 Task: Search one way flight ticket for 4 adults, 2 children, 2 infants in seat and 1 infant on lap in premium economy from San Juan/carolina: Luis Munoz Marin International Airport to Greenville: Pitt-greenville Airport on 5-2-2023. Choice of flights is United. Number of bags: 2 checked bags. Price is upto 84000. Outbound departure time preference is 13:00.
Action: Mouse moved to (268, 338)
Screenshot: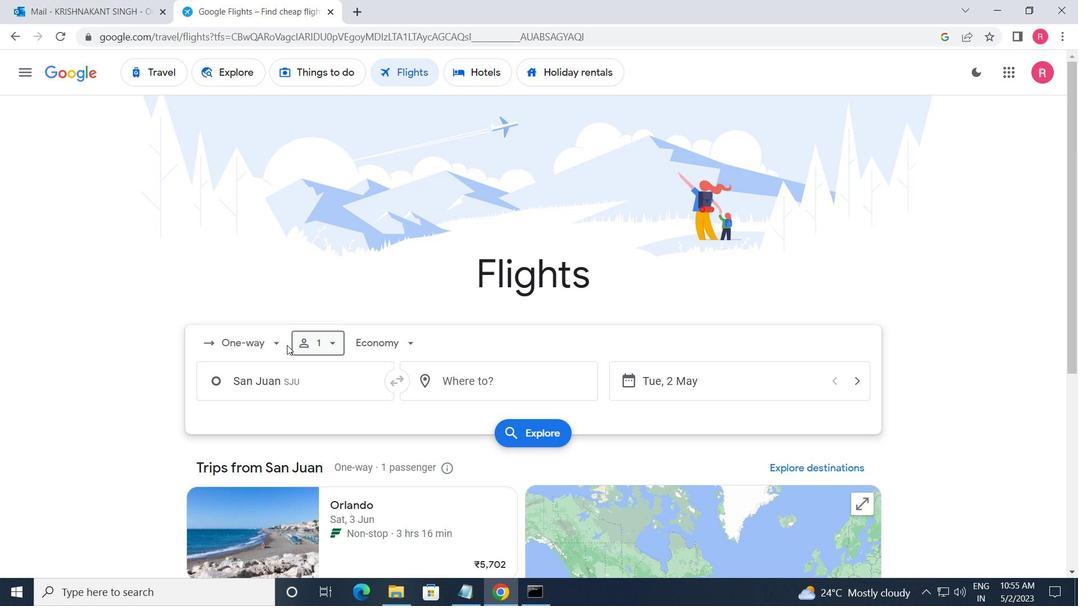 
Action: Mouse pressed left at (268, 338)
Screenshot: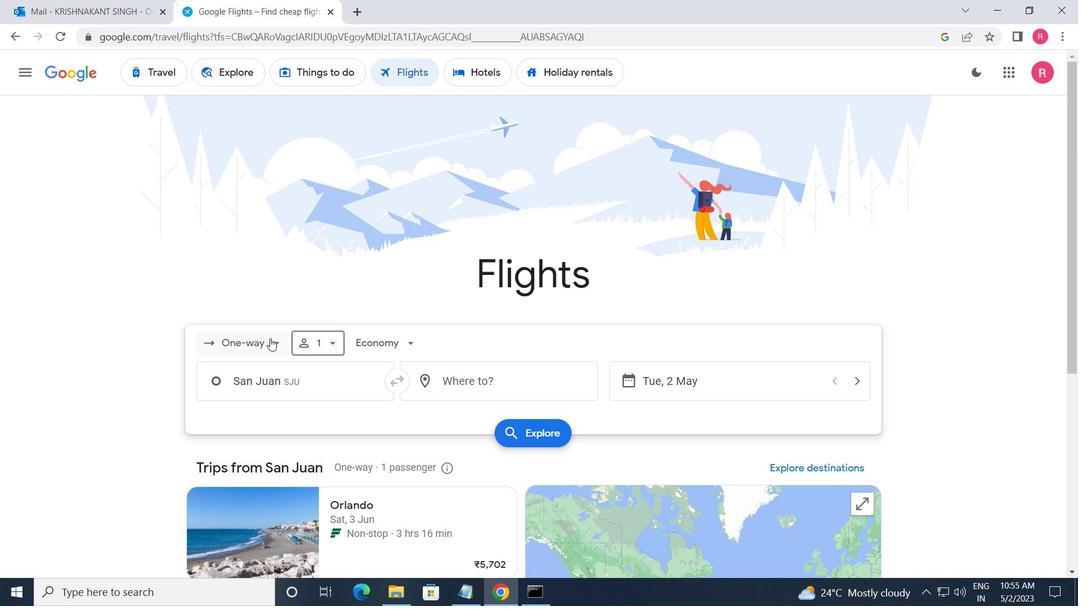 
Action: Mouse moved to (264, 410)
Screenshot: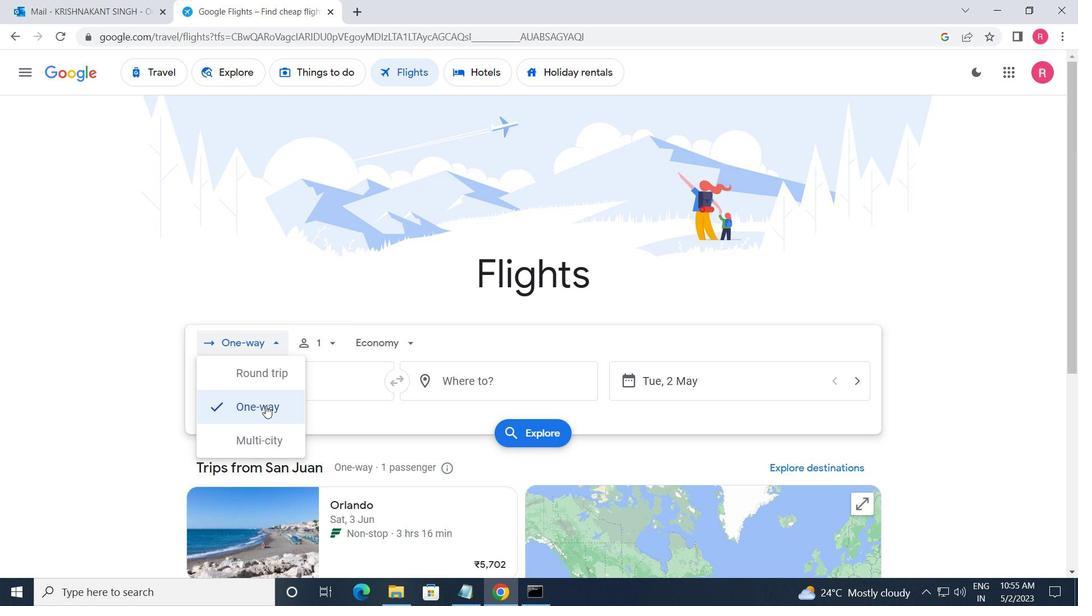 
Action: Mouse pressed left at (264, 410)
Screenshot: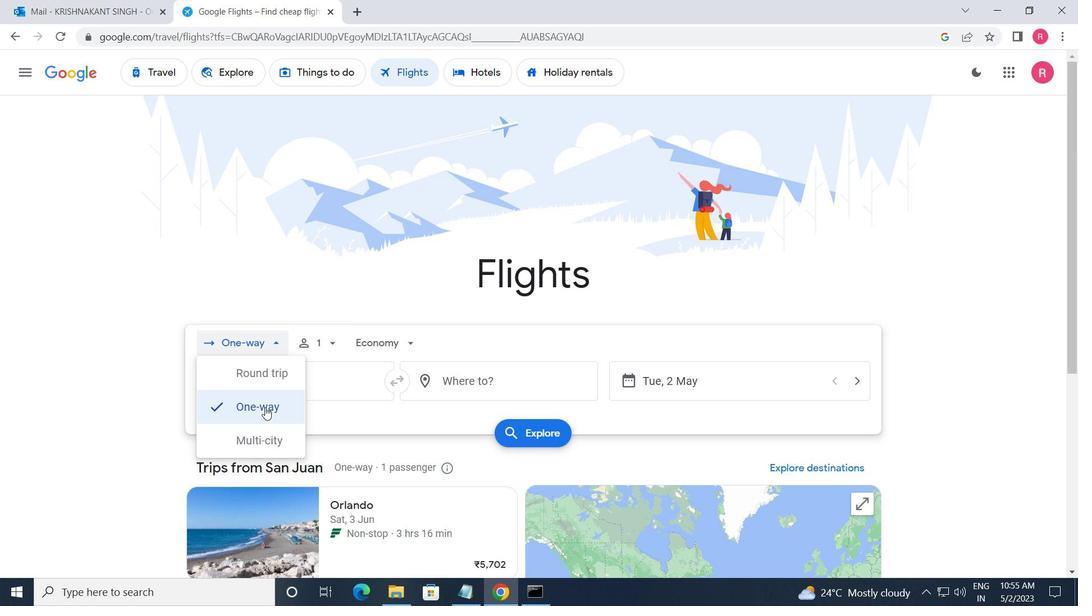 
Action: Mouse moved to (317, 344)
Screenshot: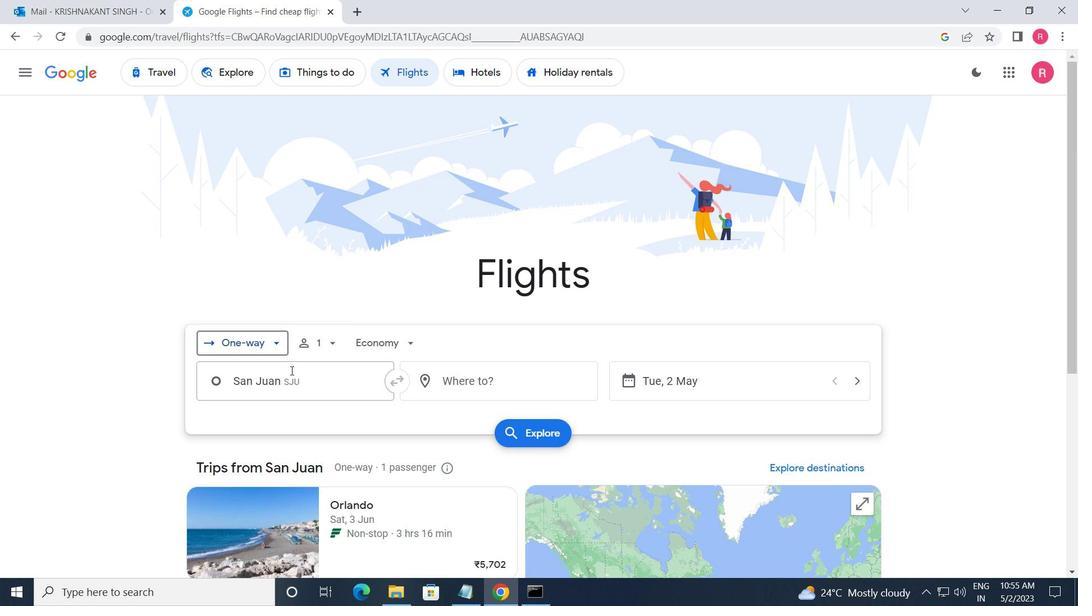 
Action: Mouse pressed left at (317, 344)
Screenshot: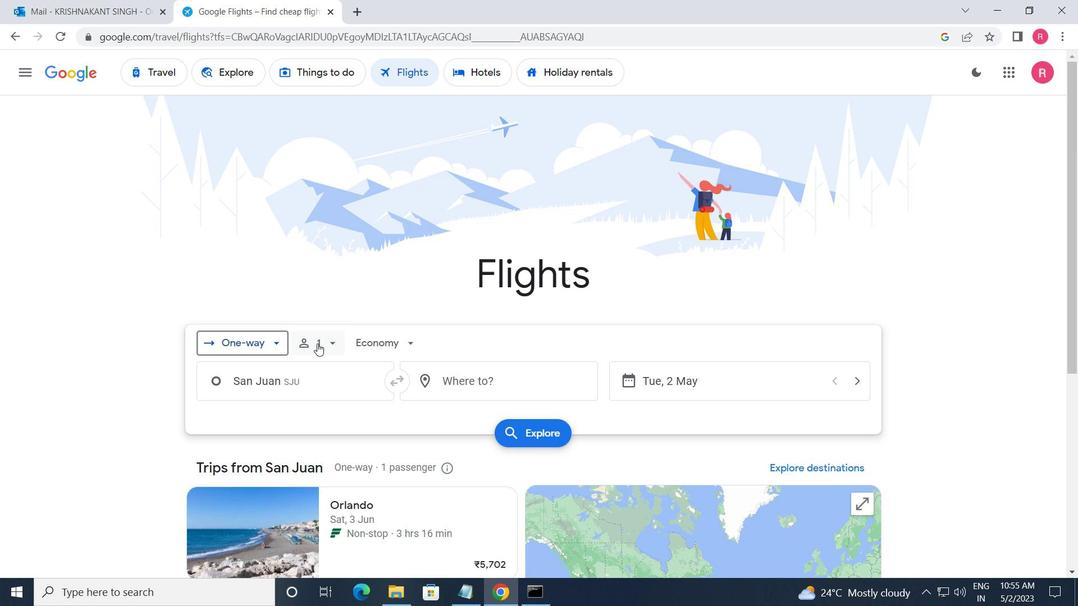 
Action: Mouse moved to (436, 384)
Screenshot: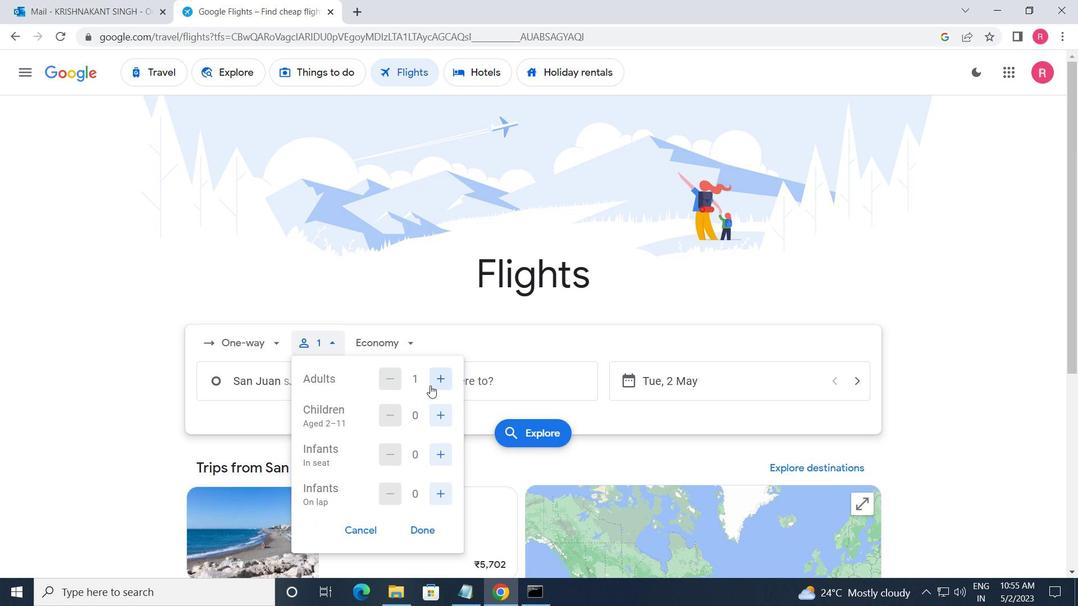 
Action: Mouse pressed left at (436, 384)
Screenshot: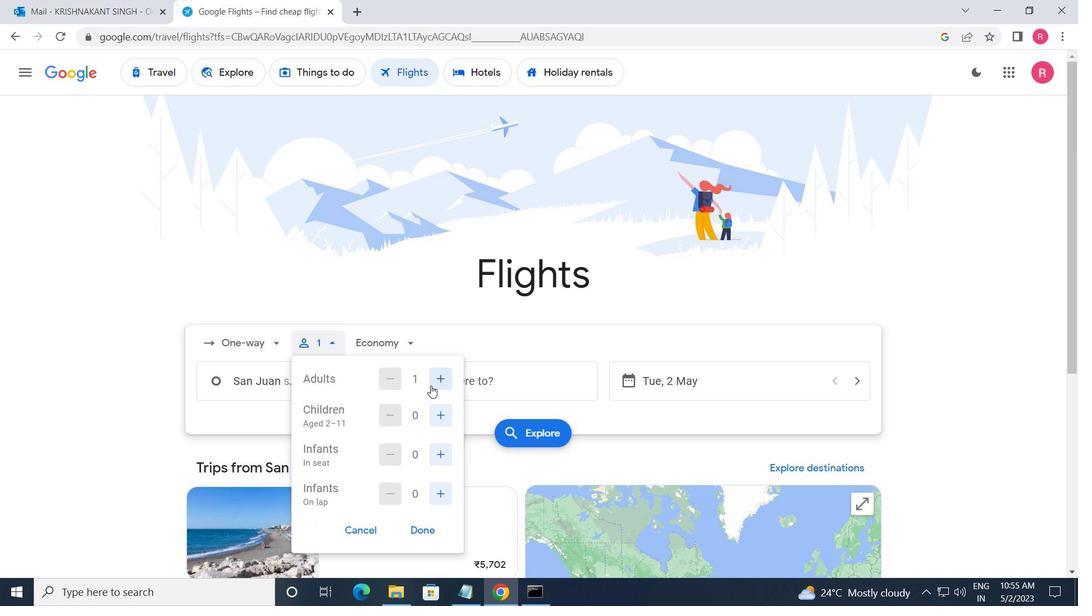 
Action: Mouse pressed left at (436, 384)
Screenshot: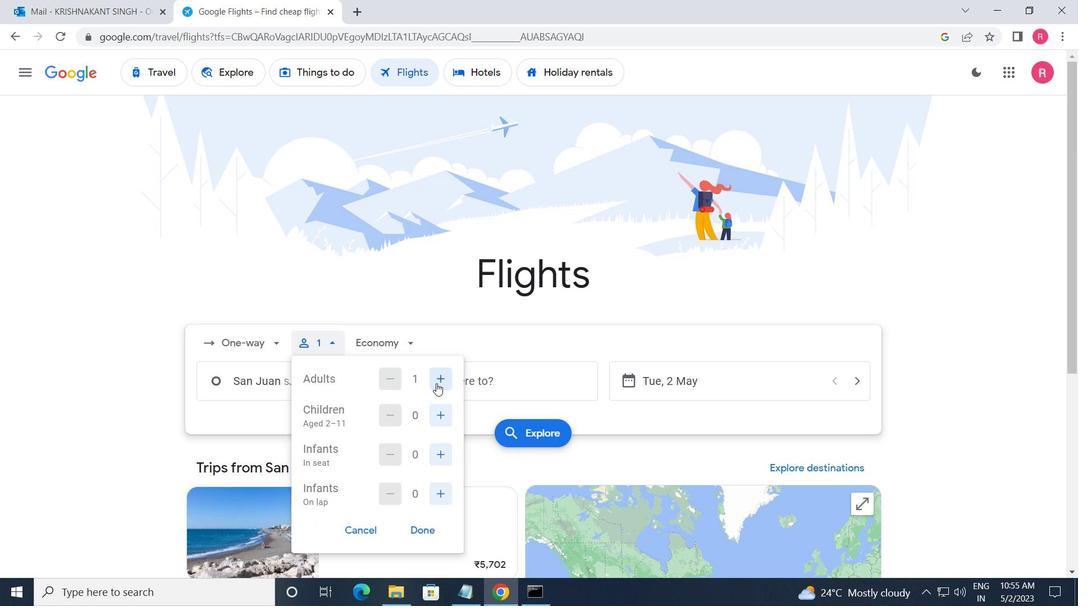 
Action: Mouse pressed left at (436, 384)
Screenshot: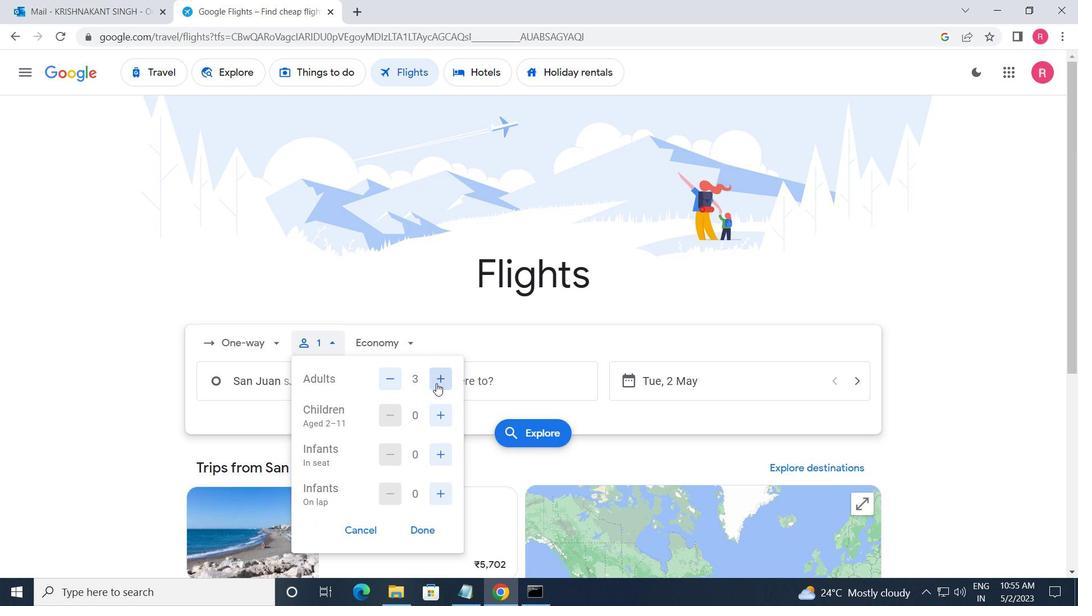 
Action: Mouse moved to (437, 411)
Screenshot: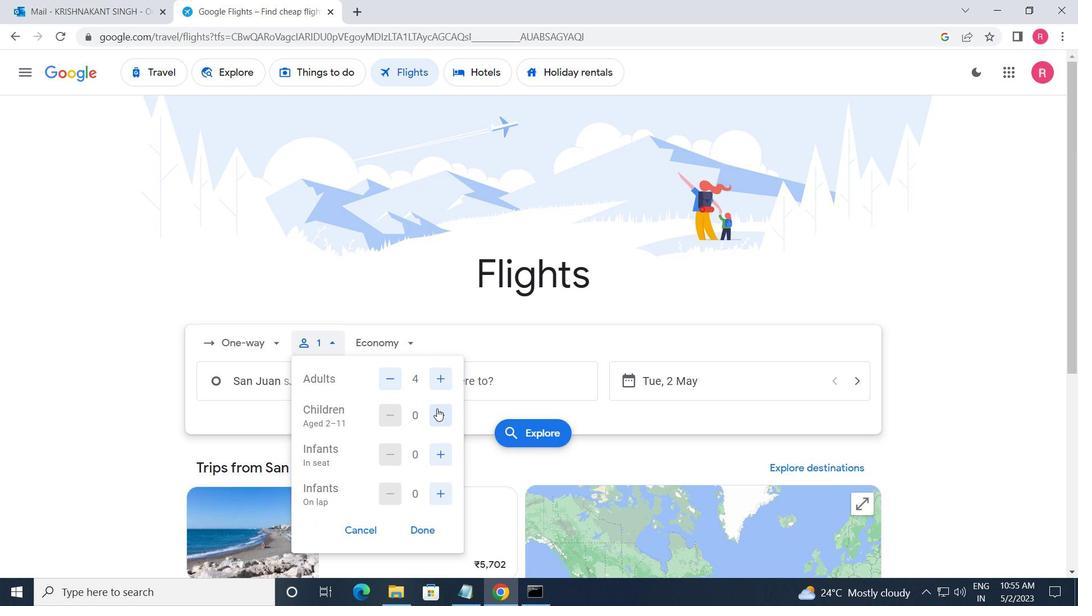 
Action: Mouse pressed left at (437, 411)
Screenshot: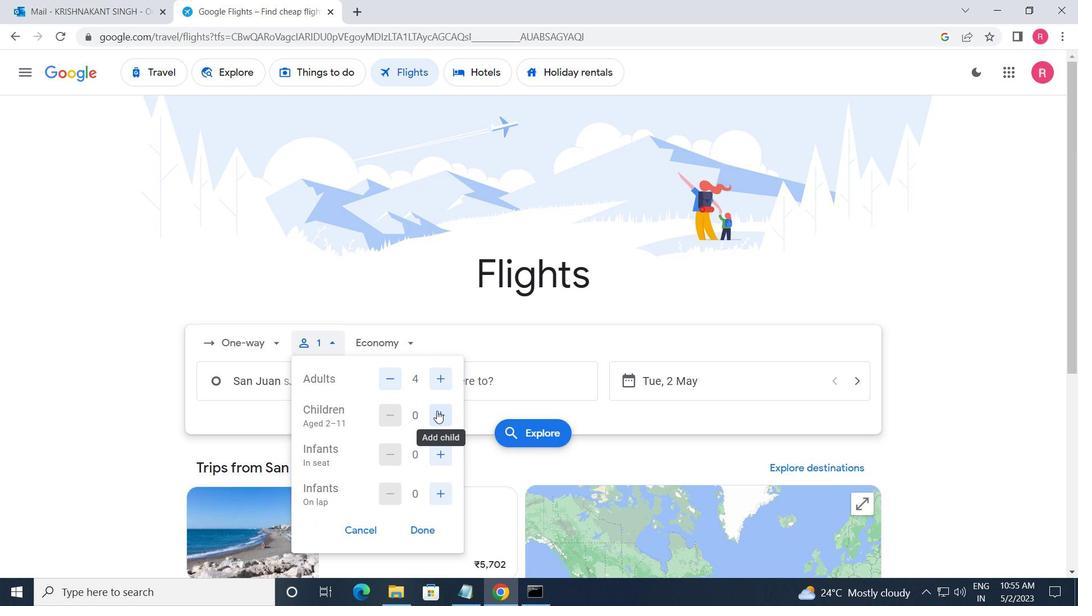 
Action: Mouse pressed left at (437, 411)
Screenshot: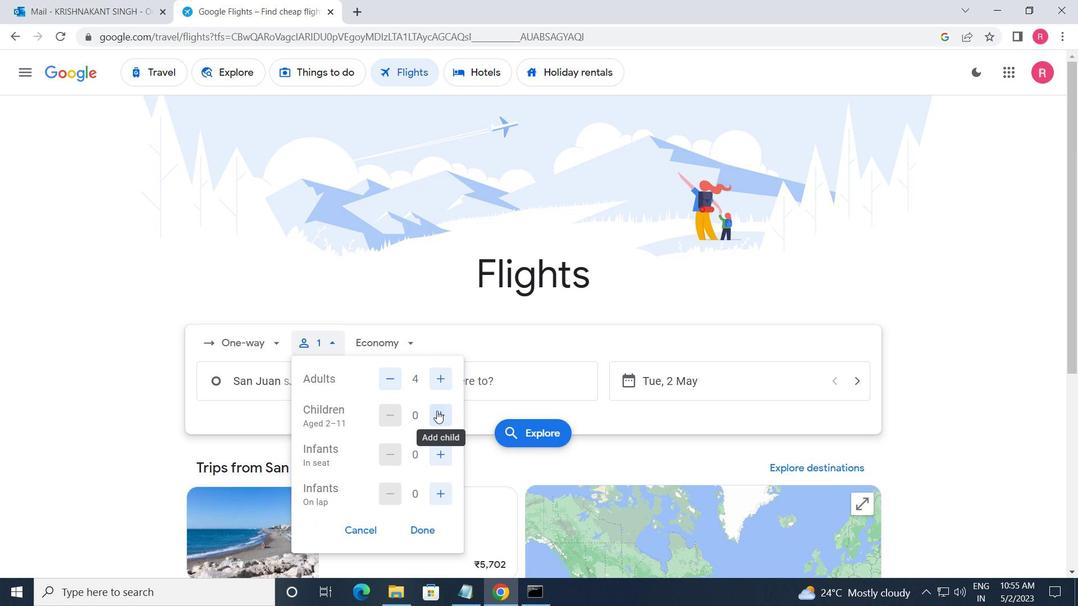 
Action: Mouse moved to (436, 449)
Screenshot: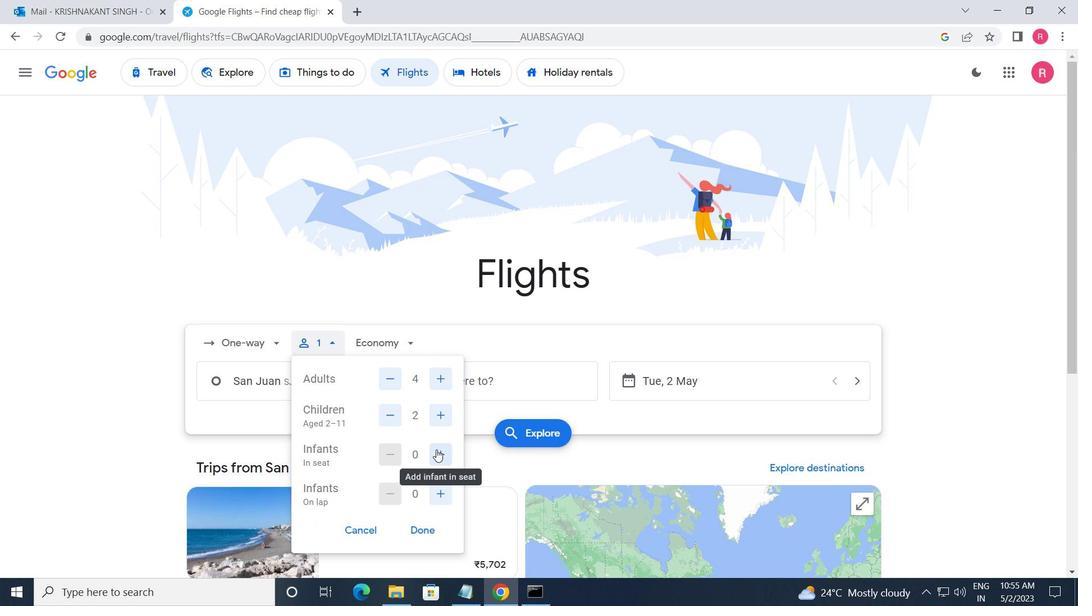 
Action: Mouse pressed left at (436, 449)
Screenshot: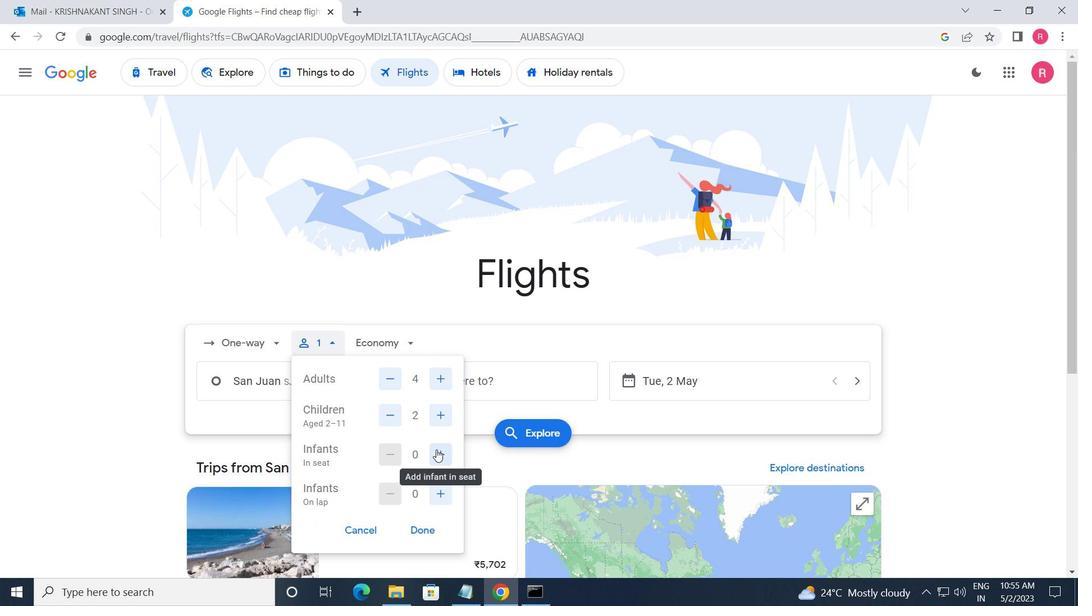 
Action: Mouse moved to (377, 350)
Screenshot: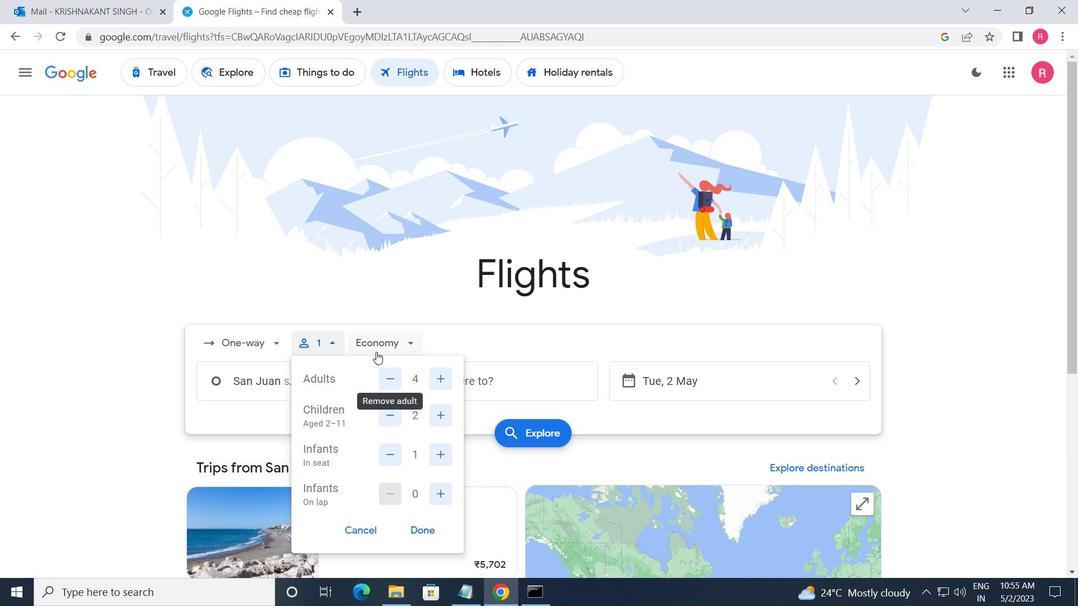 
Action: Mouse pressed left at (377, 350)
Screenshot: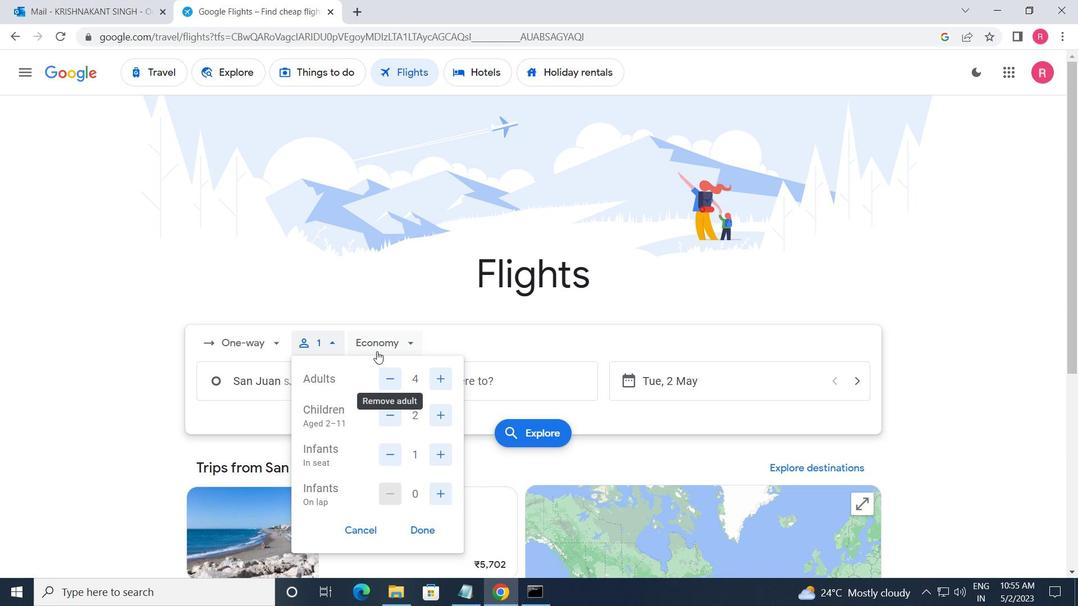 
Action: Mouse moved to (408, 408)
Screenshot: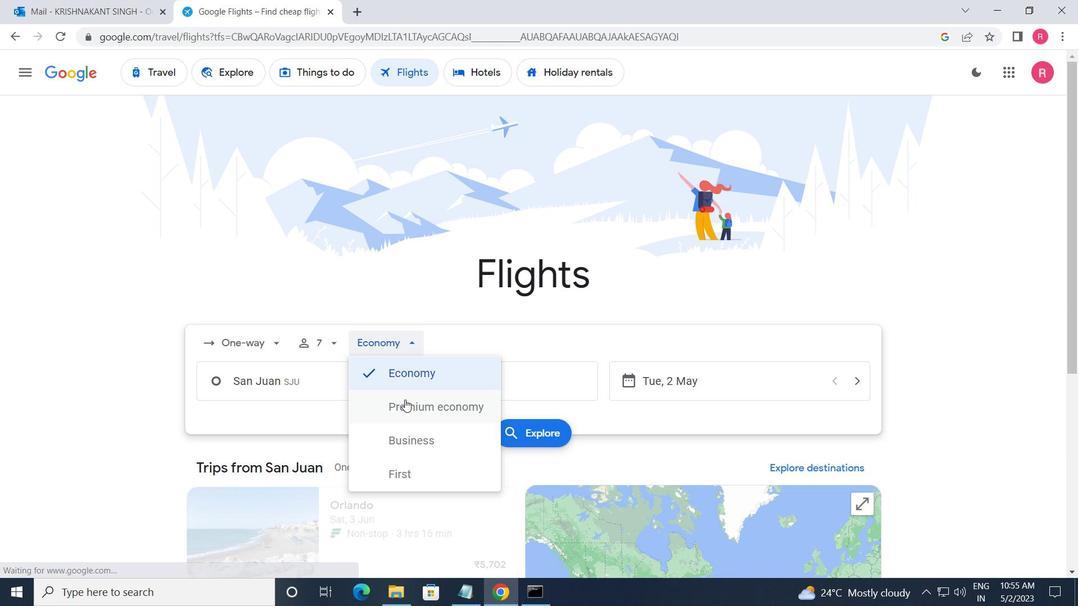 
Action: Mouse pressed left at (408, 408)
Screenshot: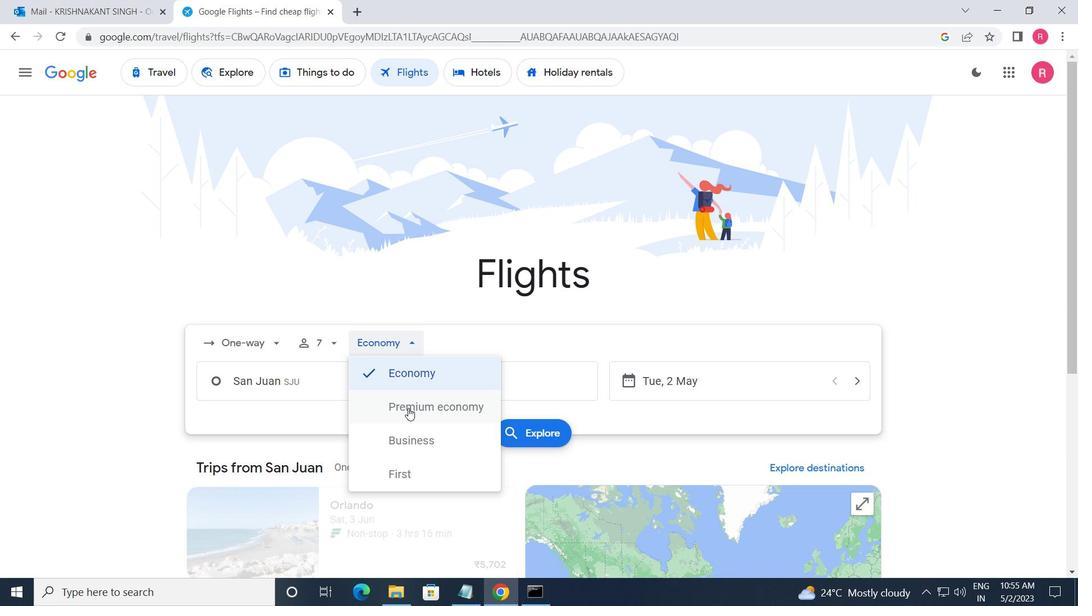 
Action: Mouse moved to (357, 395)
Screenshot: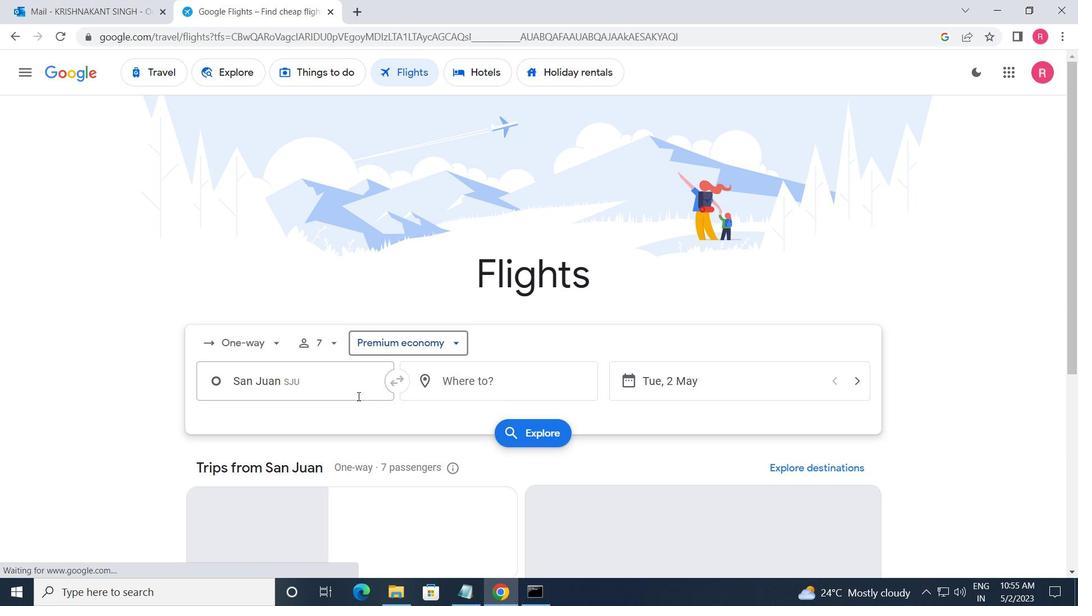 
Action: Mouse pressed left at (357, 395)
Screenshot: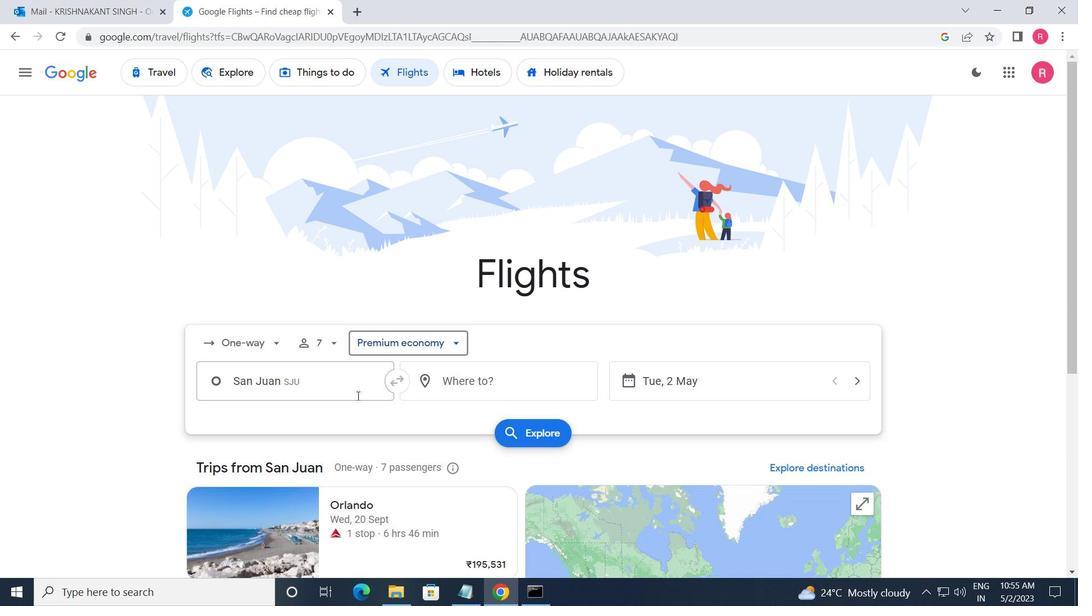 
Action: Mouse moved to (360, 448)
Screenshot: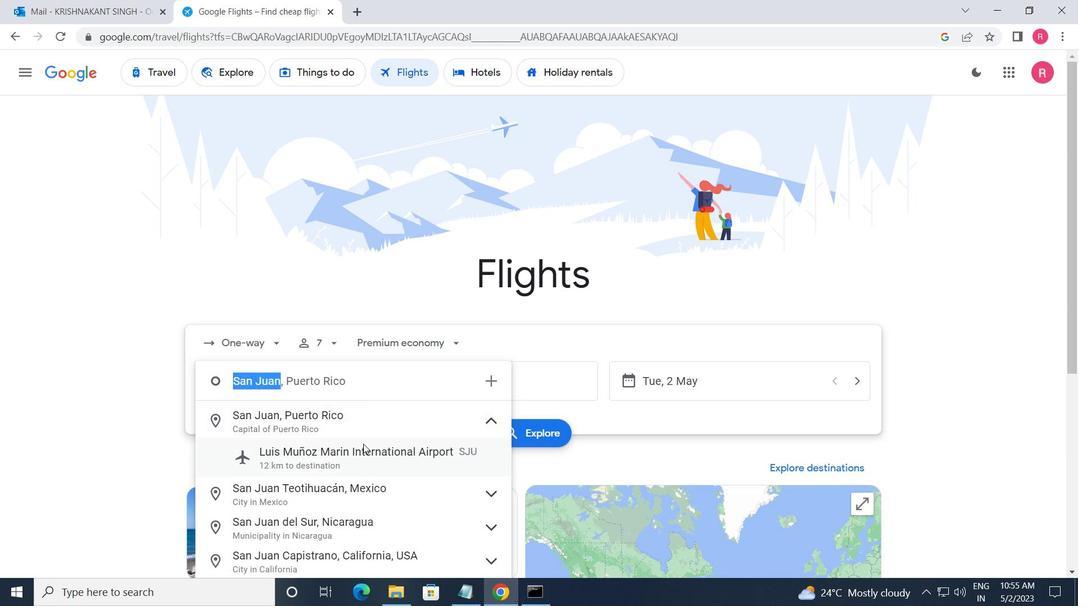 
Action: Mouse pressed left at (360, 448)
Screenshot: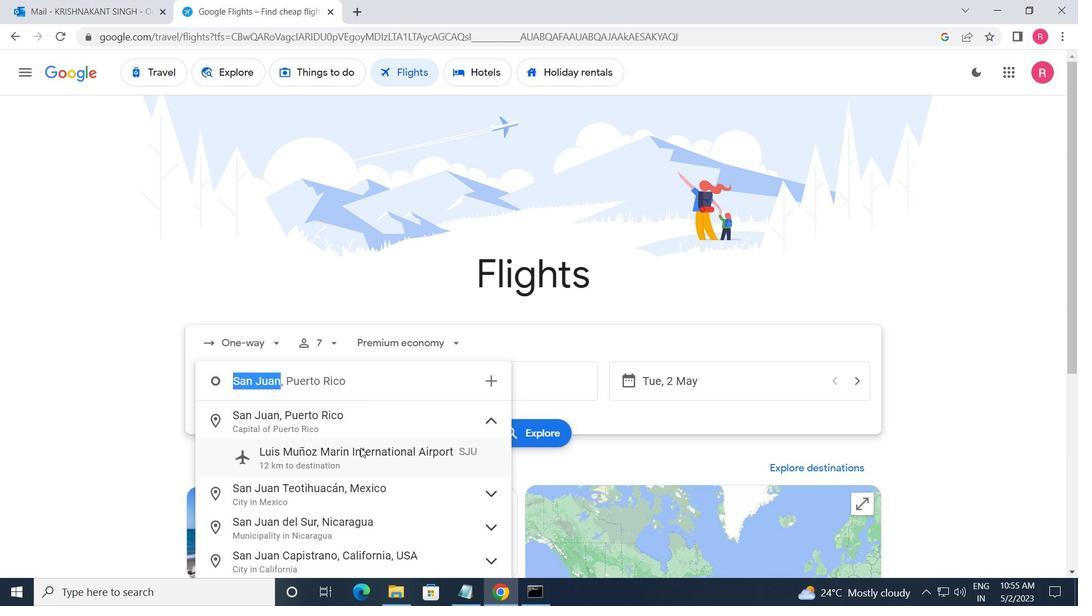 
Action: Mouse moved to (490, 389)
Screenshot: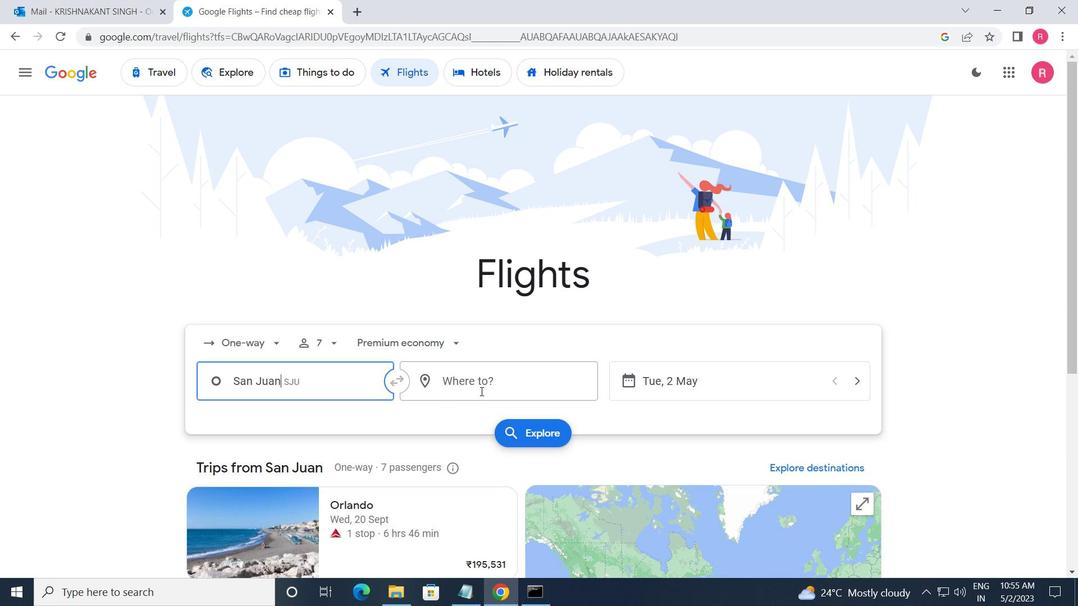 
Action: Mouse pressed left at (490, 389)
Screenshot: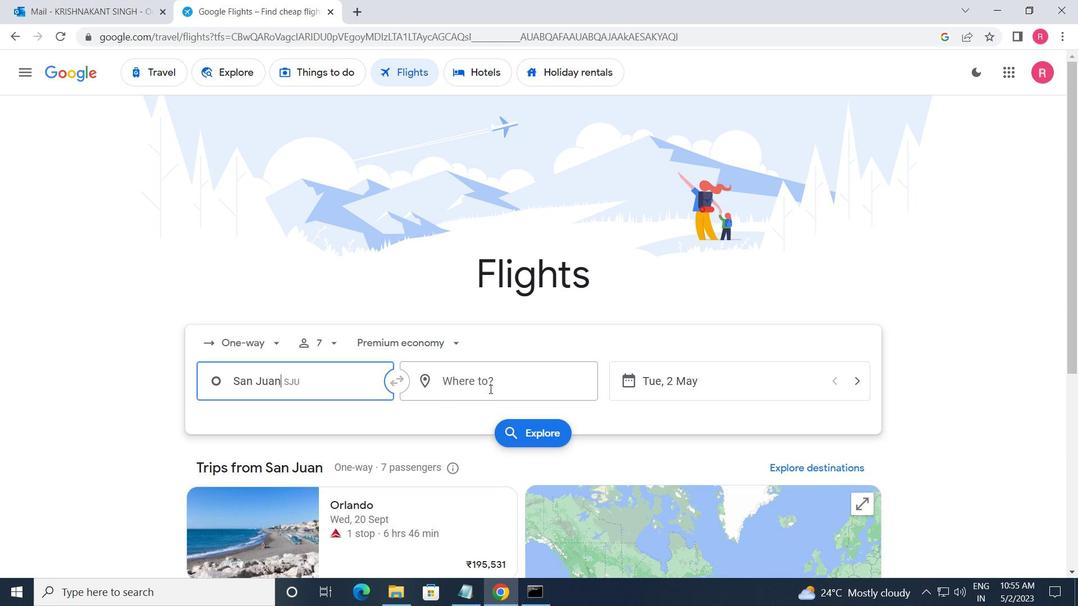 
Action: Mouse moved to (486, 519)
Screenshot: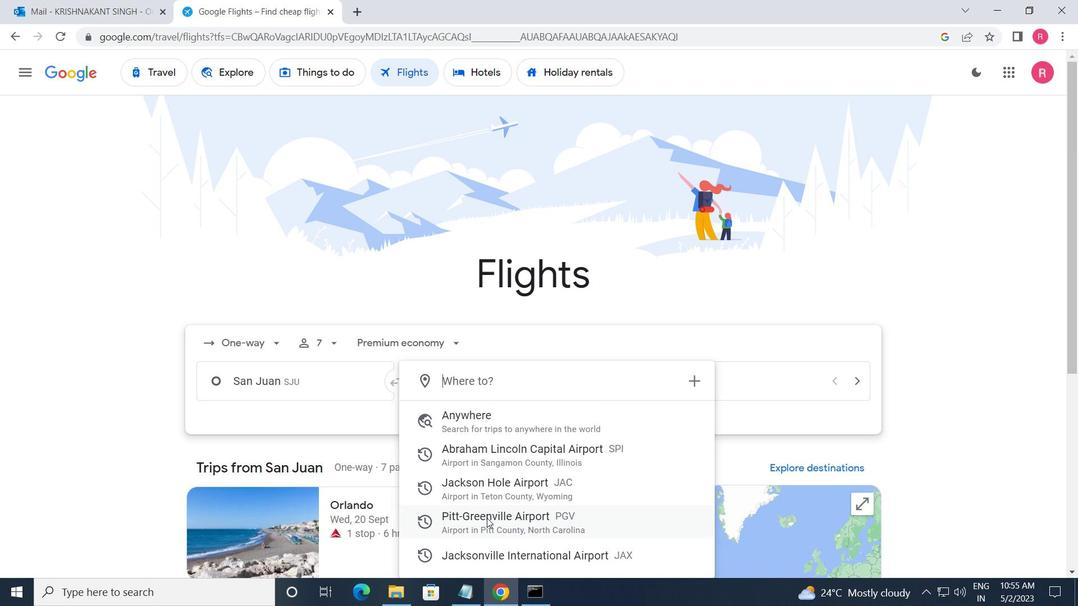 
Action: Mouse pressed left at (486, 519)
Screenshot: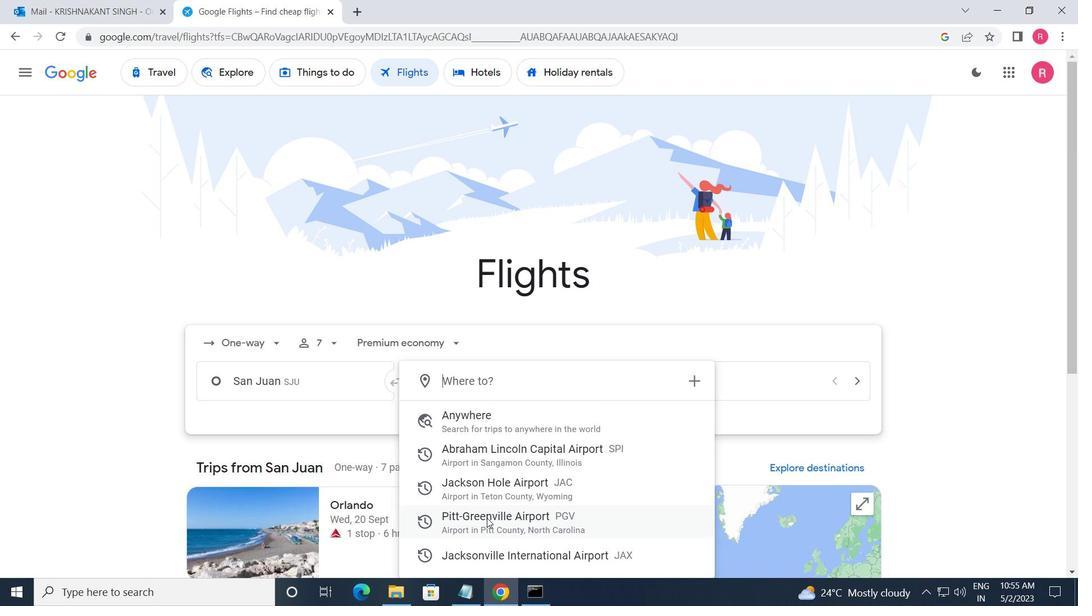 
Action: Mouse moved to (704, 390)
Screenshot: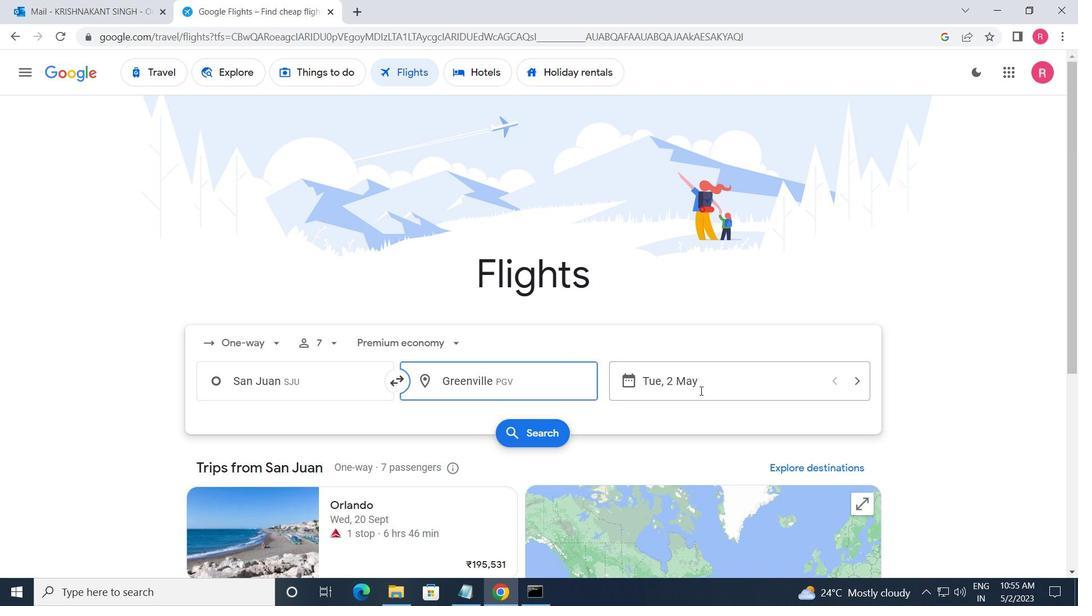 
Action: Mouse pressed left at (704, 390)
Screenshot: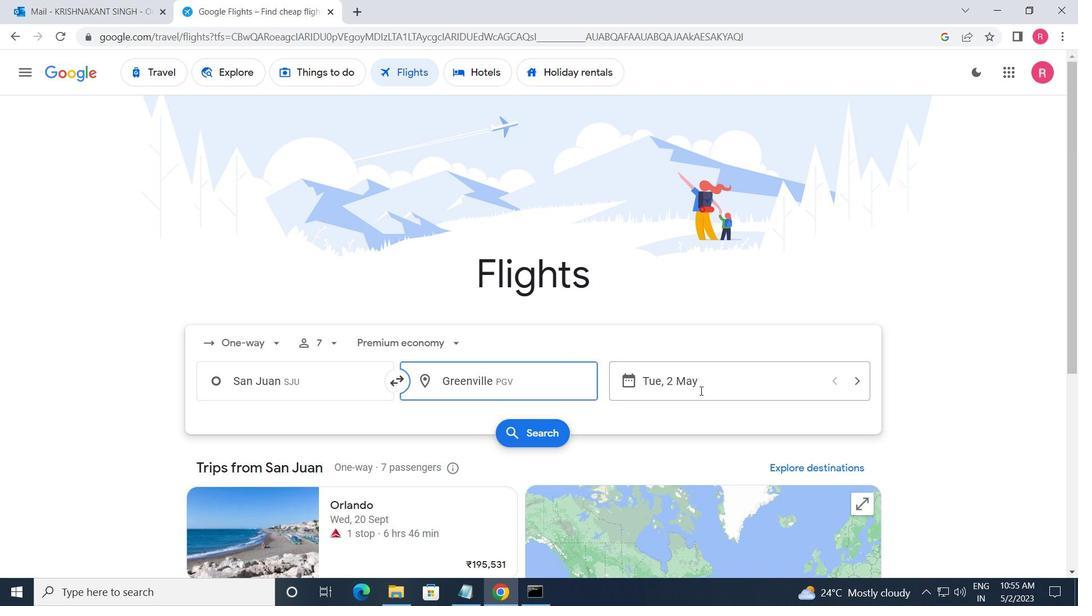 
Action: Mouse moved to (437, 325)
Screenshot: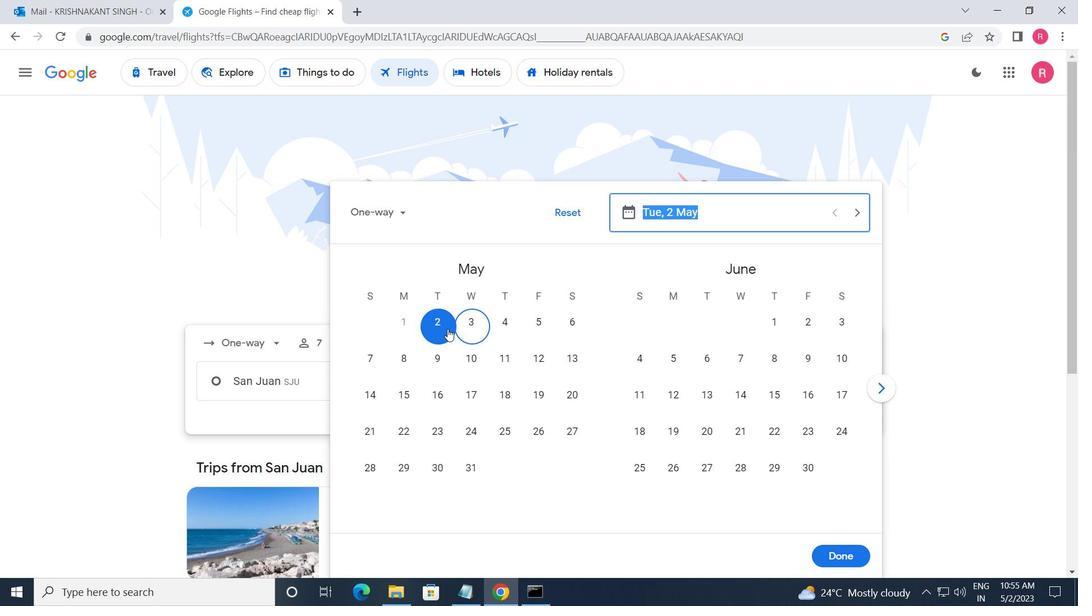
Action: Mouse pressed left at (437, 325)
Screenshot: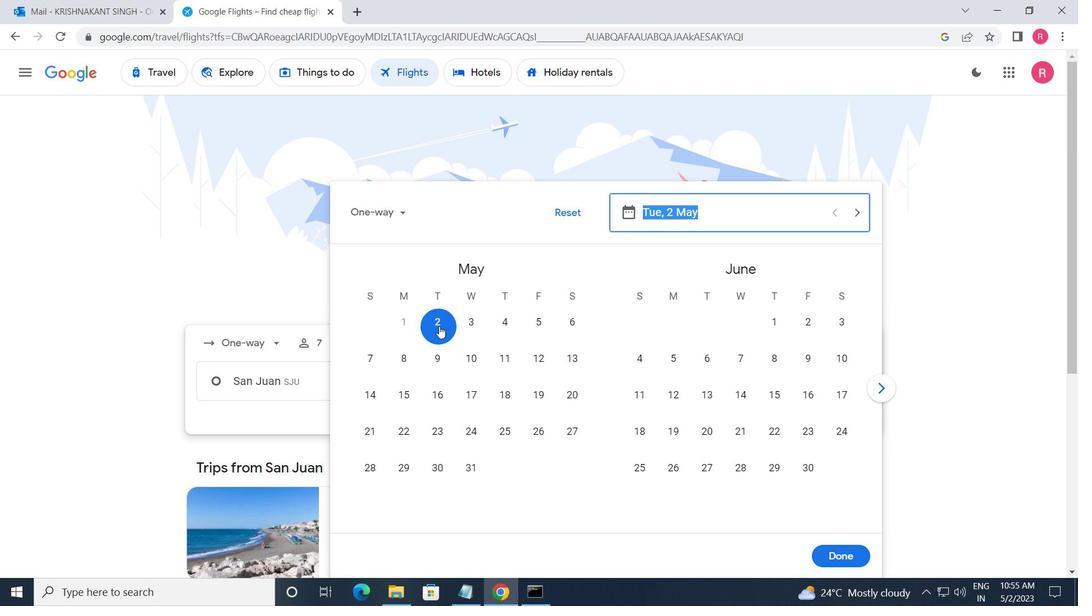 
Action: Mouse moved to (837, 554)
Screenshot: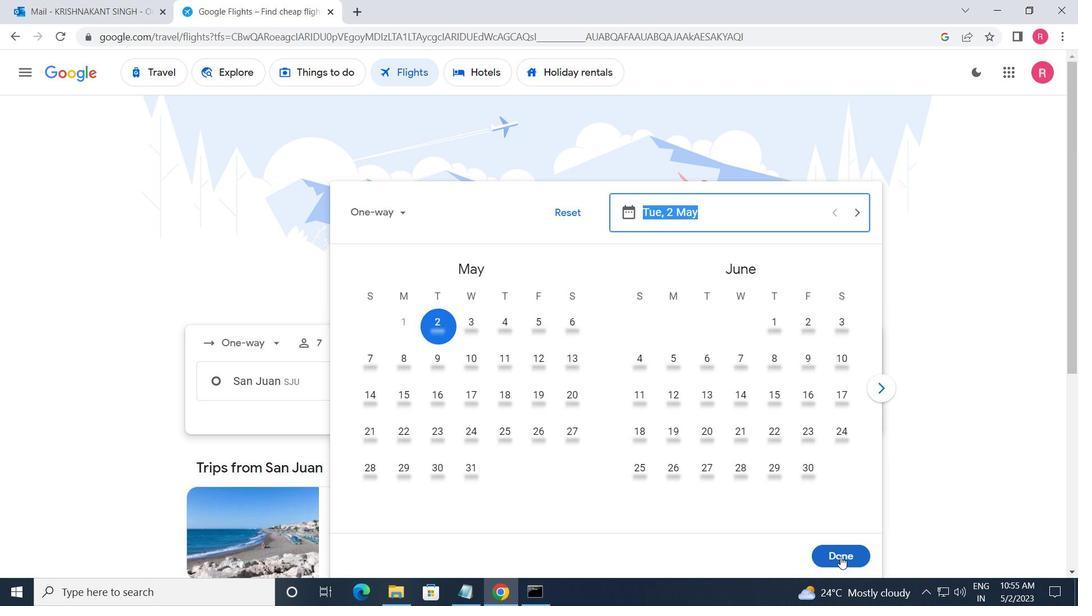 
Action: Mouse pressed left at (837, 554)
Screenshot: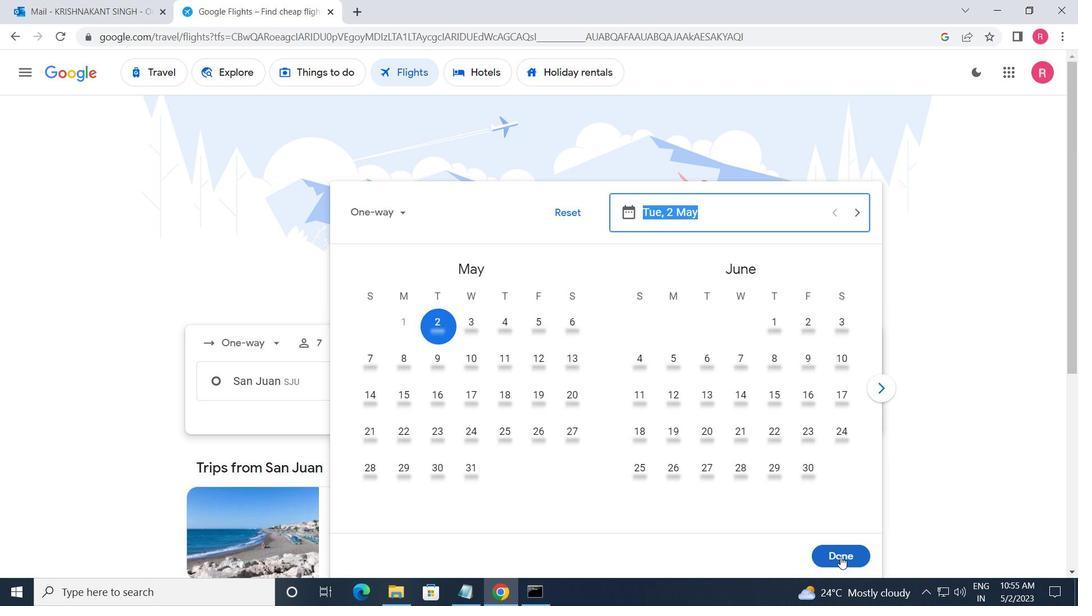 
Action: Mouse moved to (534, 443)
Screenshot: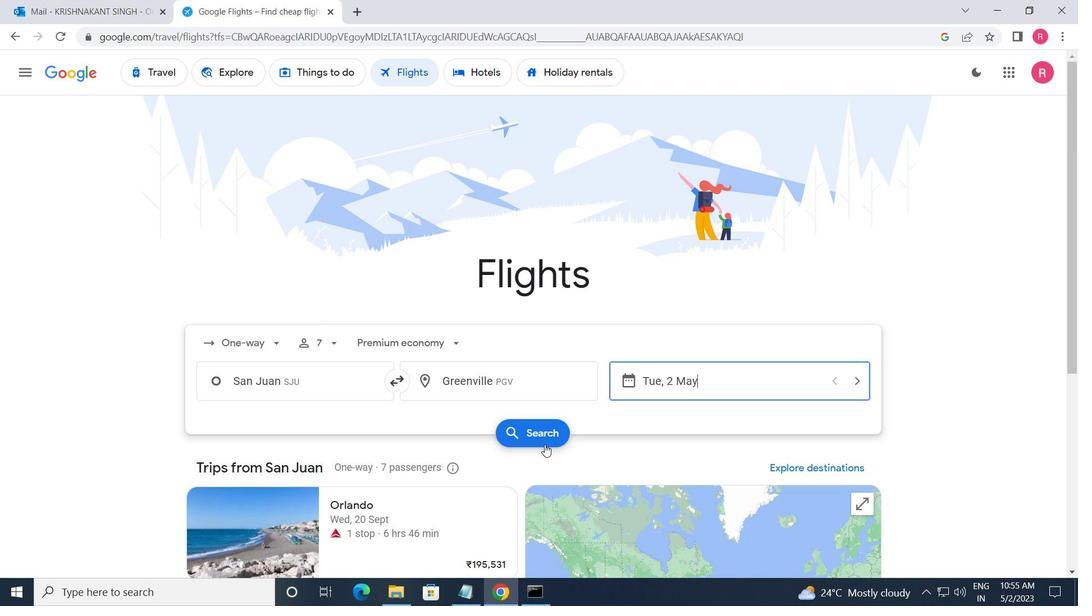 
Action: Mouse pressed left at (534, 443)
Screenshot: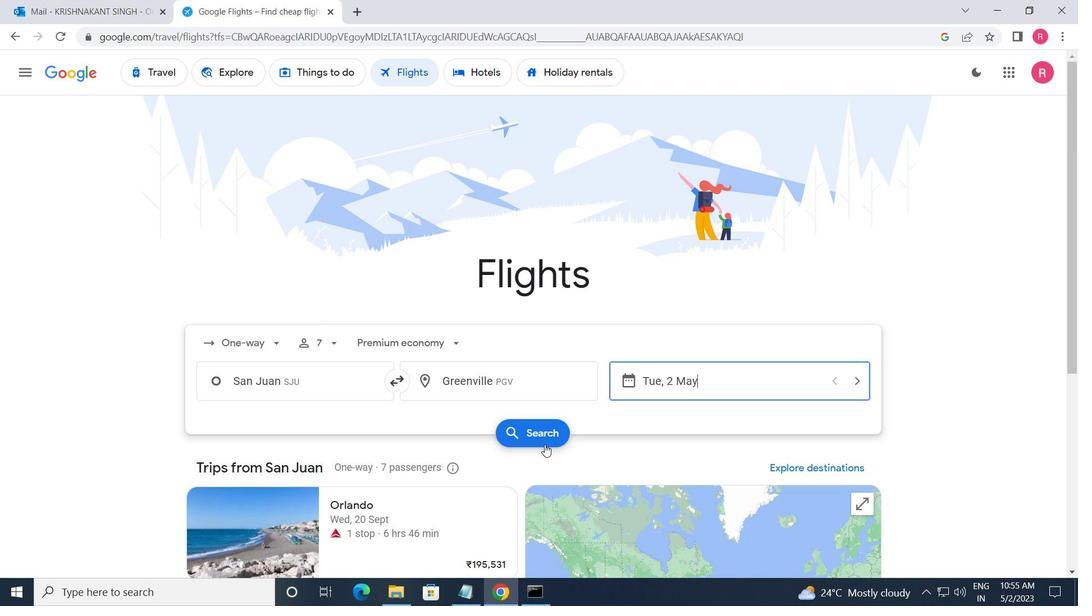 
Action: Mouse moved to (215, 208)
Screenshot: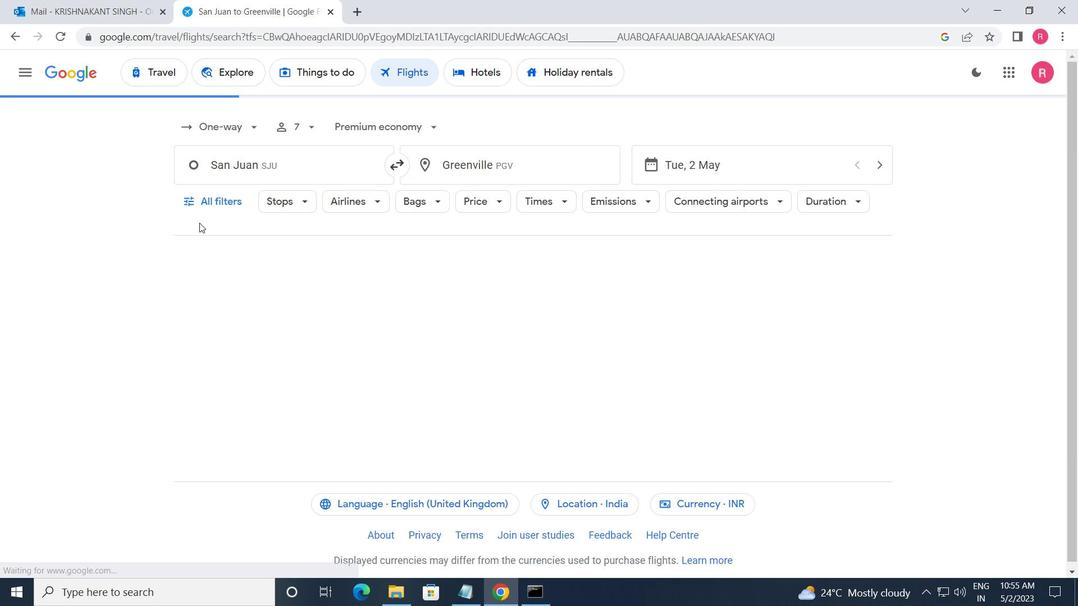 
Action: Mouse pressed left at (215, 208)
Screenshot: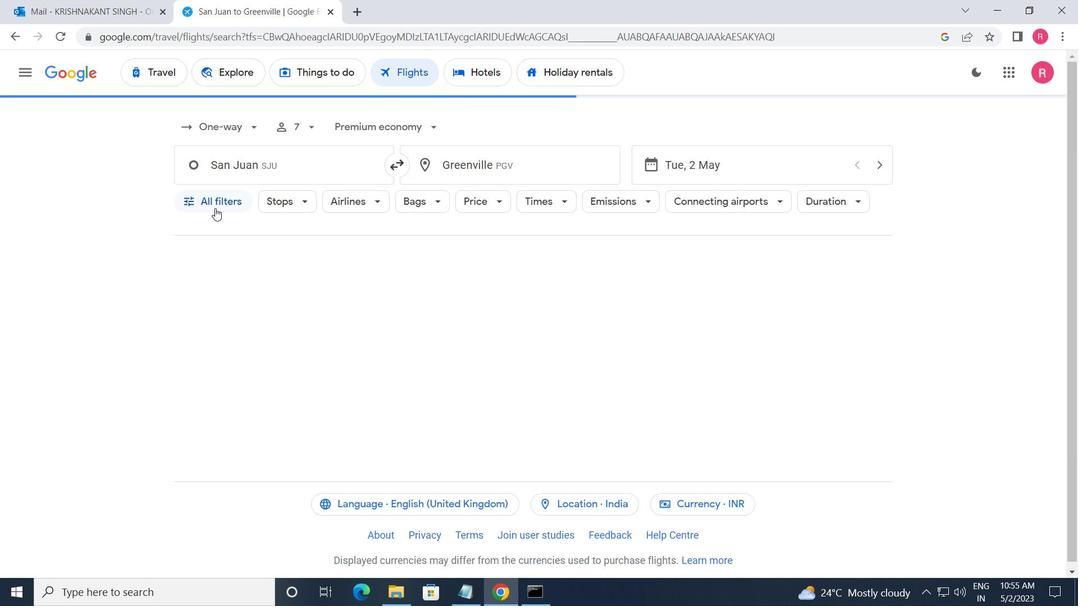 
Action: Mouse moved to (308, 384)
Screenshot: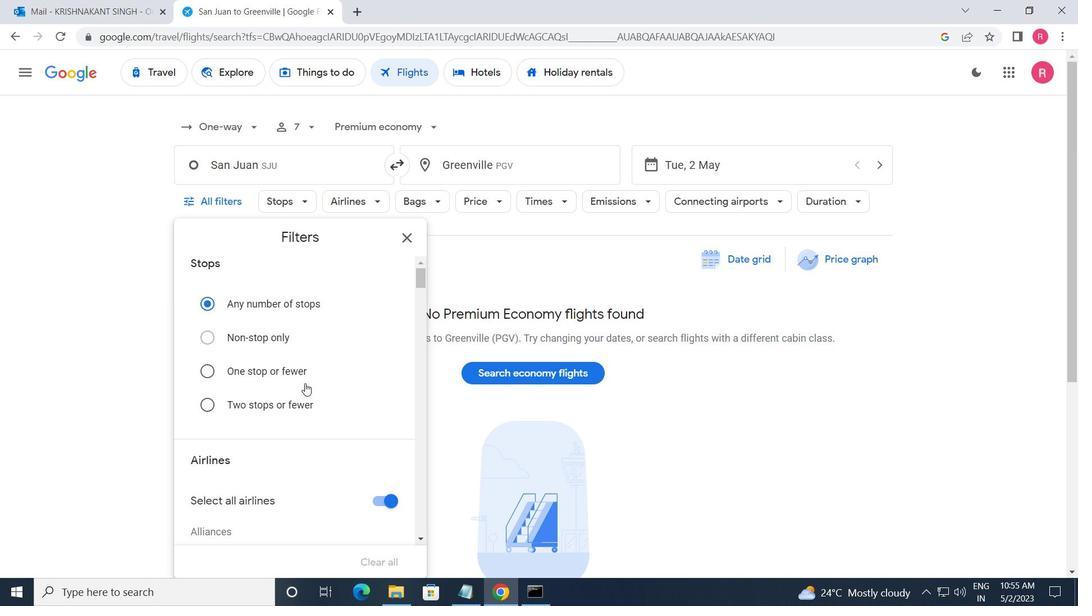 
Action: Mouse scrolled (308, 383) with delta (0, 0)
Screenshot: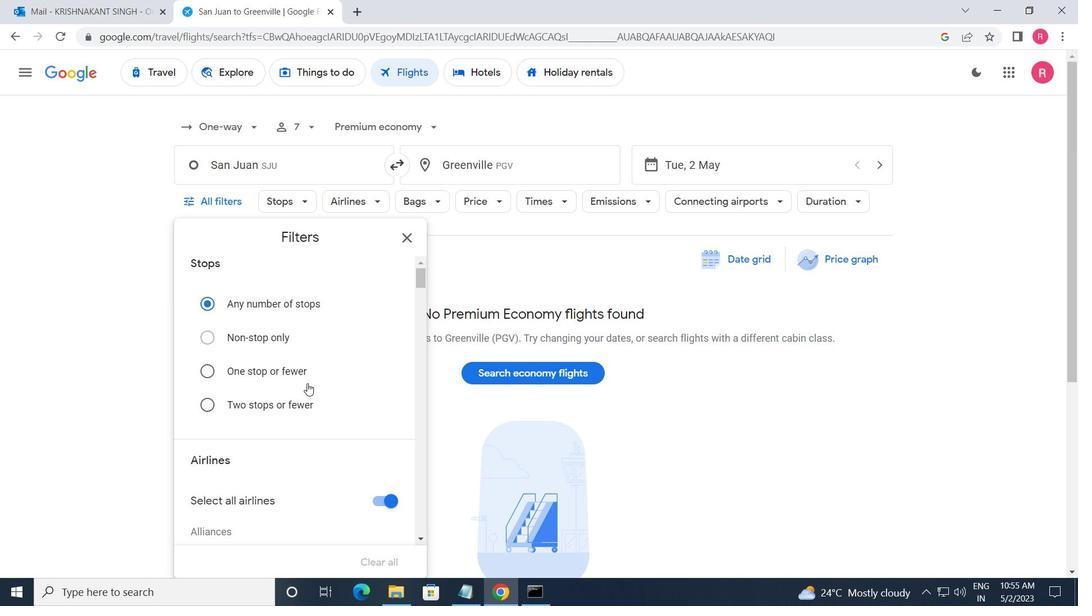 
Action: Mouse moved to (307, 384)
Screenshot: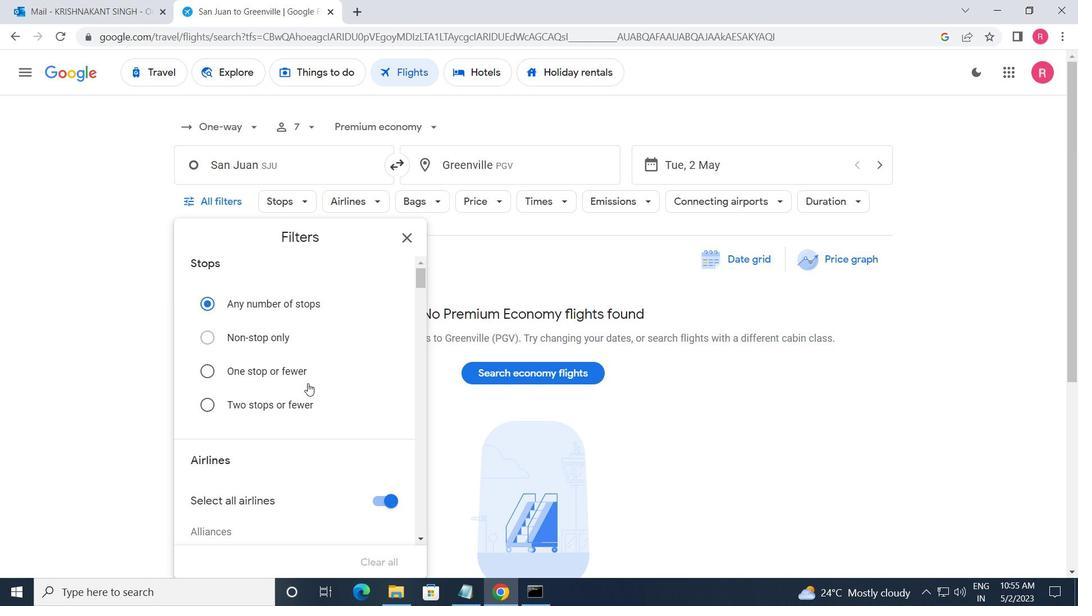 
Action: Mouse scrolled (307, 384) with delta (0, 0)
Screenshot: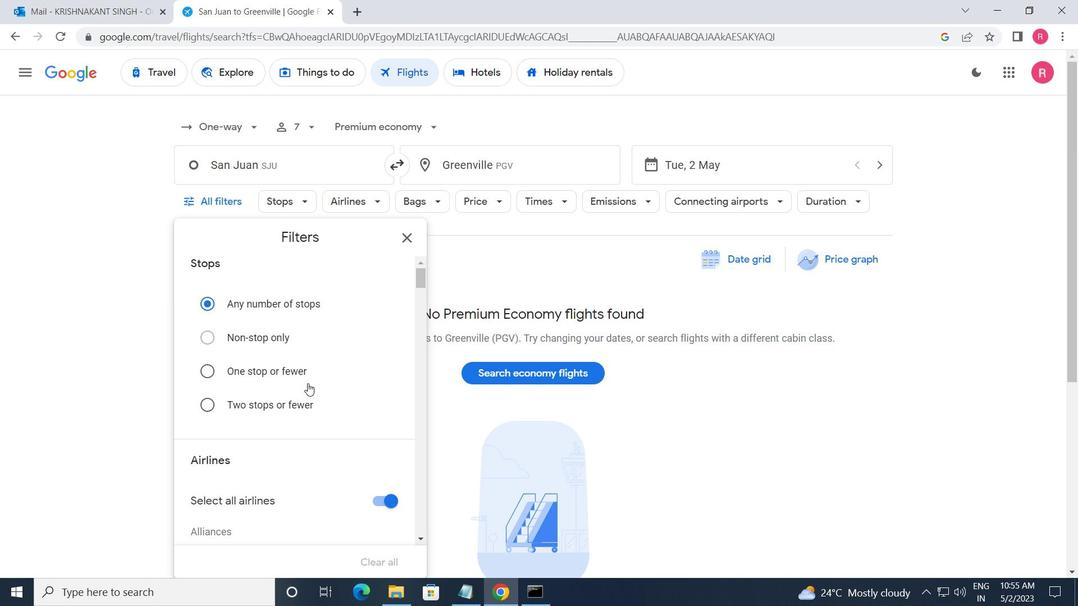 
Action: Mouse moved to (307, 384)
Screenshot: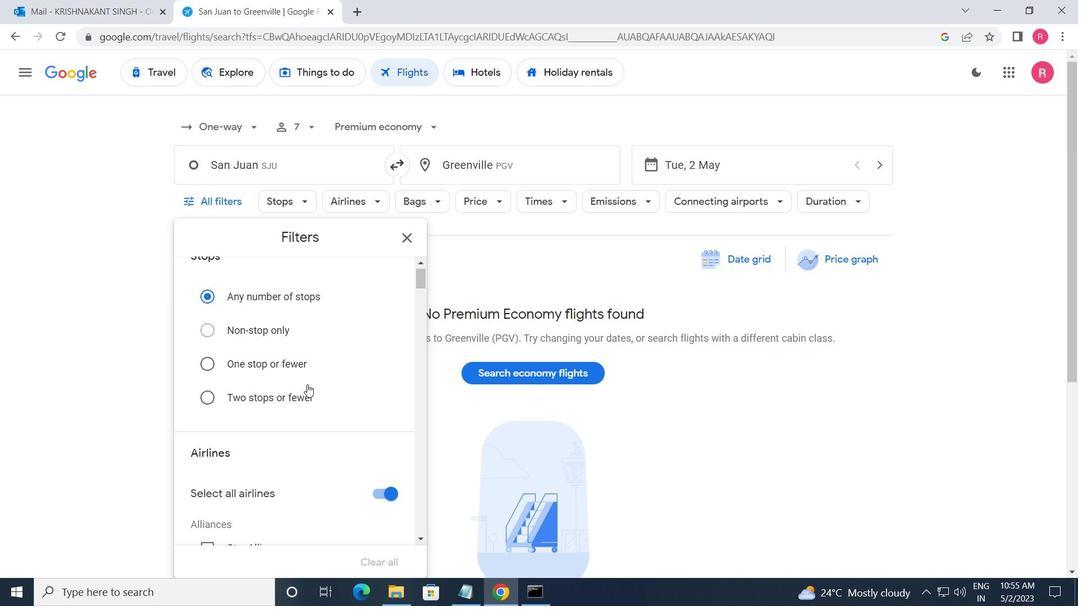 
Action: Mouse scrolled (307, 384) with delta (0, 0)
Screenshot: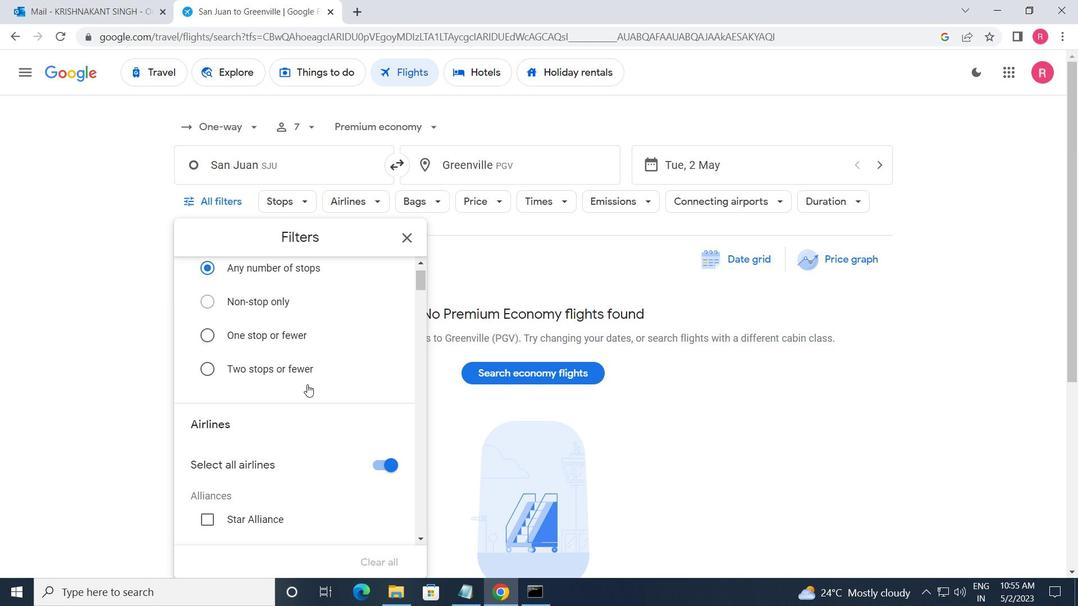 
Action: Mouse scrolled (307, 384) with delta (0, 0)
Screenshot: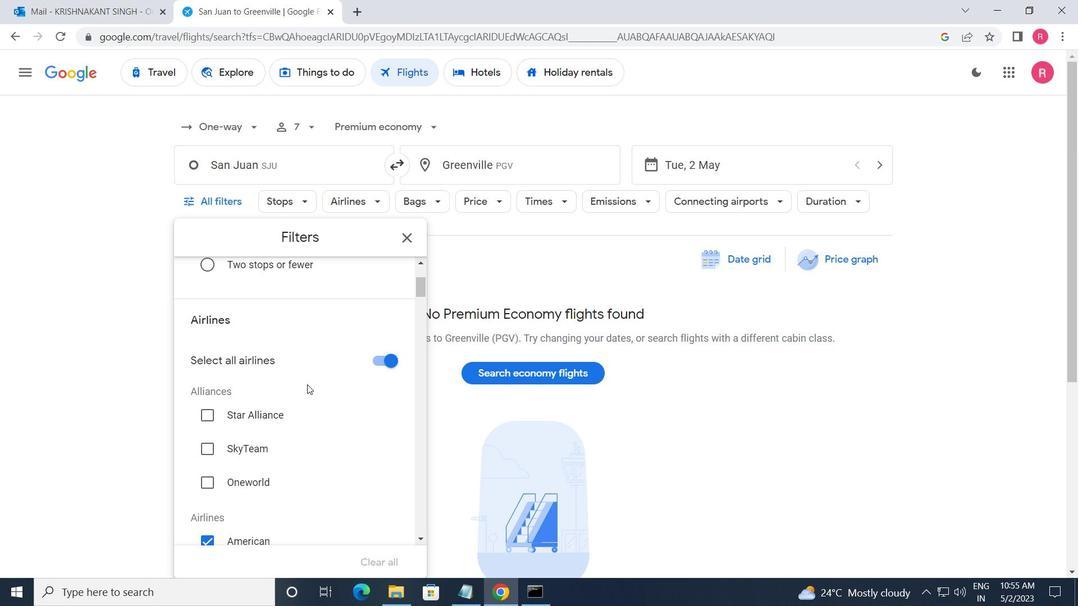
Action: Mouse scrolled (307, 384) with delta (0, 0)
Screenshot: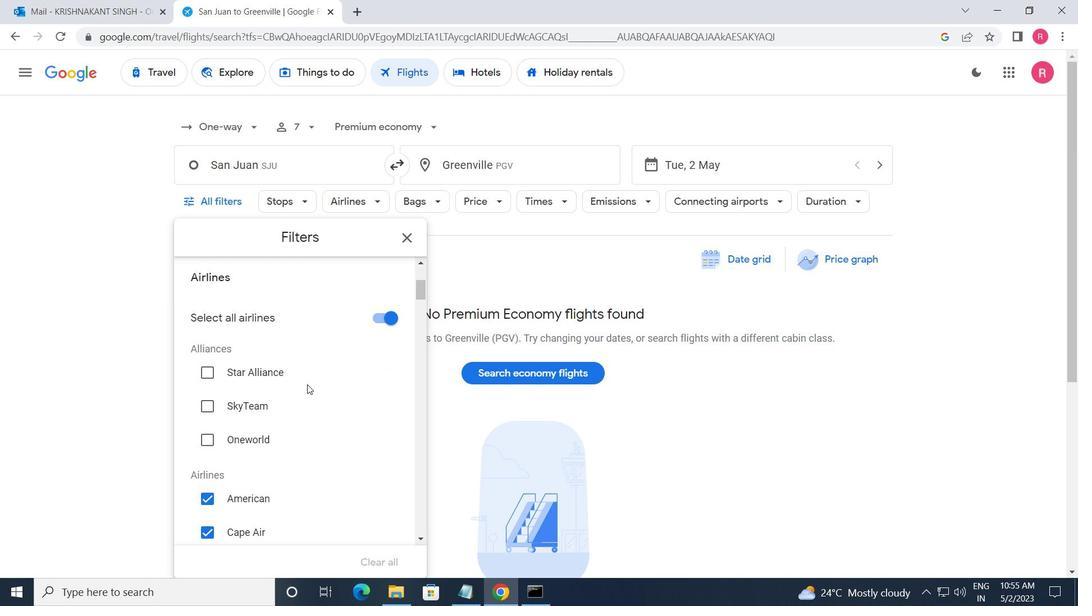 
Action: Mouse moved to (305, 384)
Screenshot: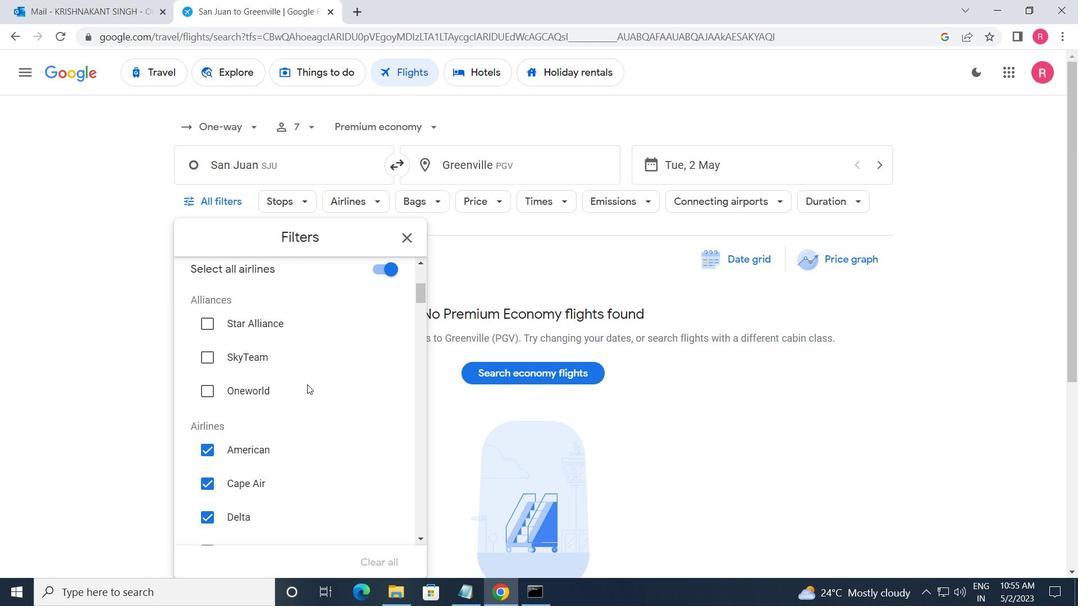 
Action: Mouse scrolled (305, 384) with delta (0, 0)
Screenshot: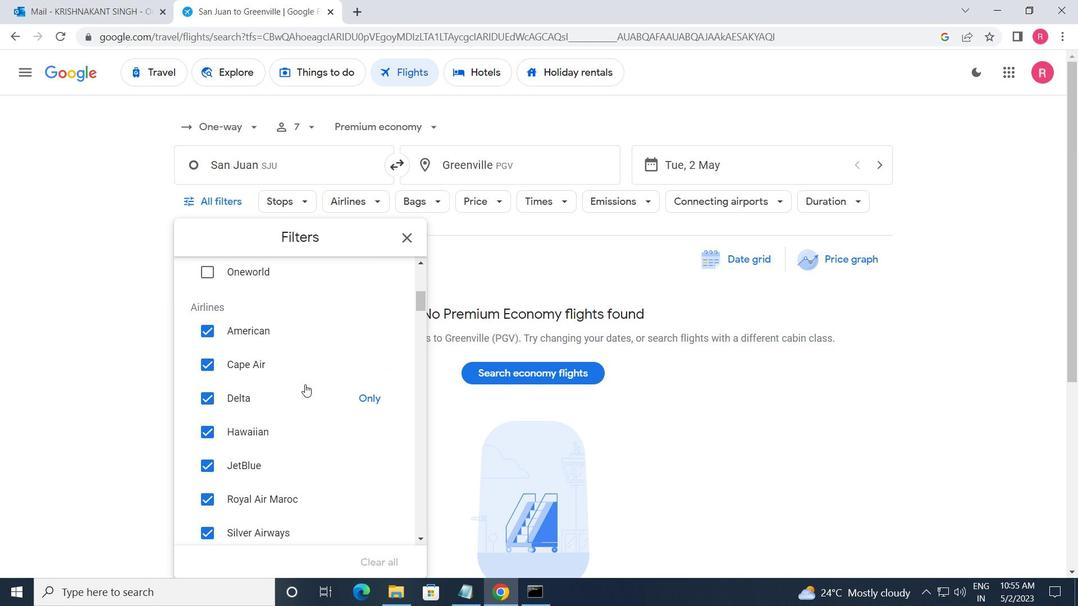 
Action: Mouse moved to (363, 504)
Screenshot: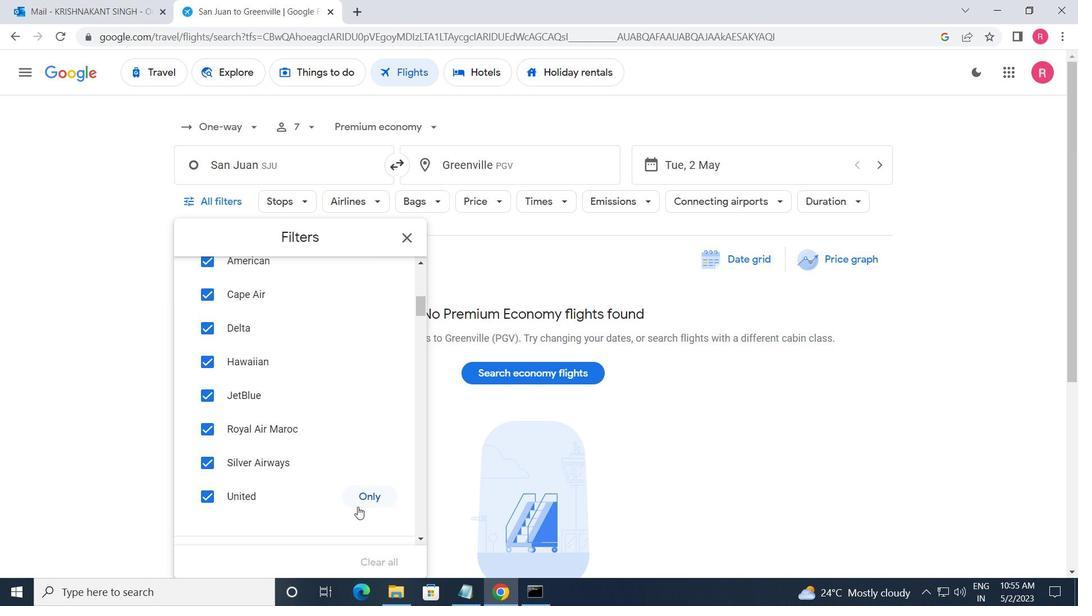 
Action: Mouse pressed left at (363, 504)
Screenshot: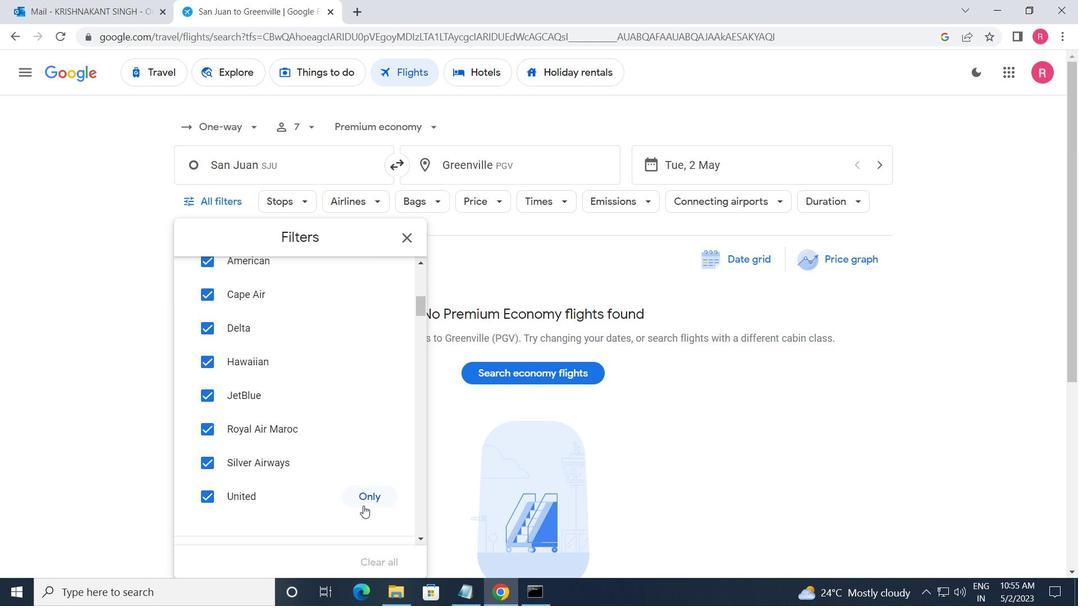 
Action: Mouse moved to (364, 498)
Screenshot: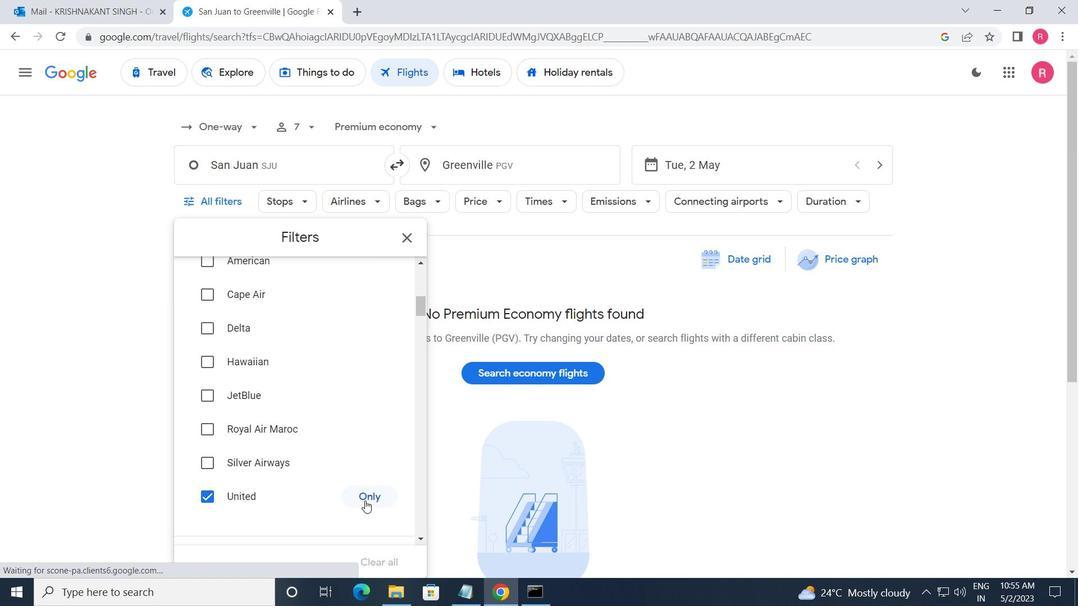 
Action: Mouse scrolled (364, 498) with delta (0, 0)
Screenshot: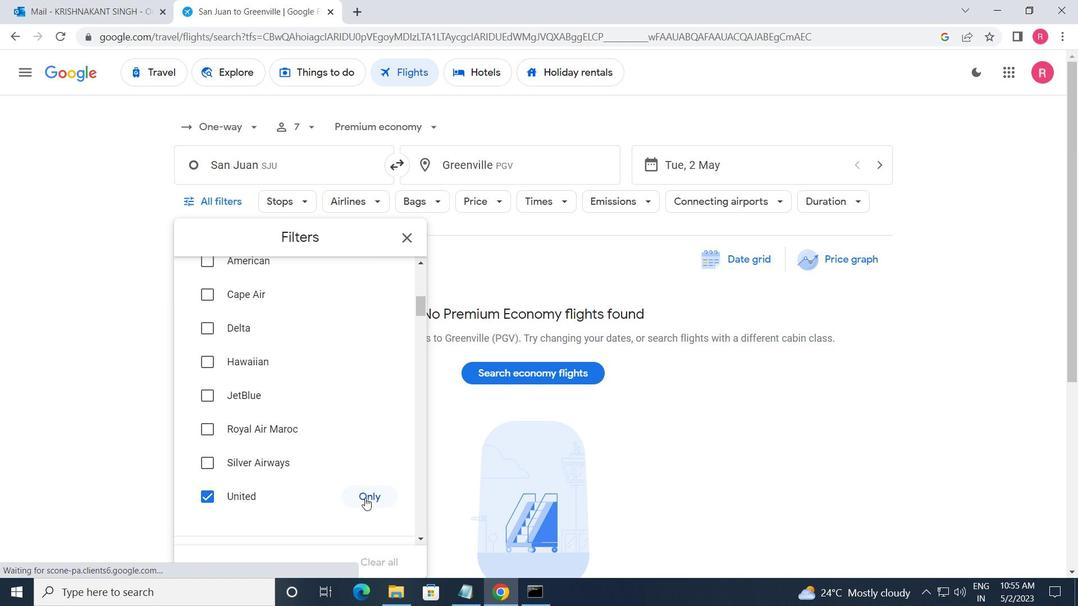 
Action: Mouse scrolled (364, 498) with delta (0, 0)
Screenshot: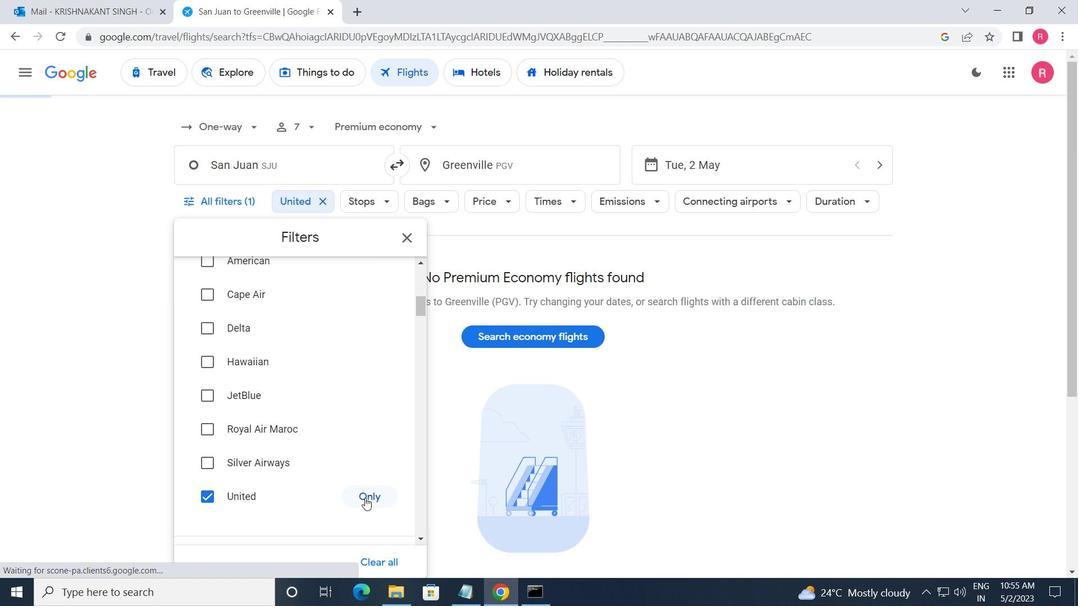 
Action: Mouse moved to (364, 497)
Screenshot: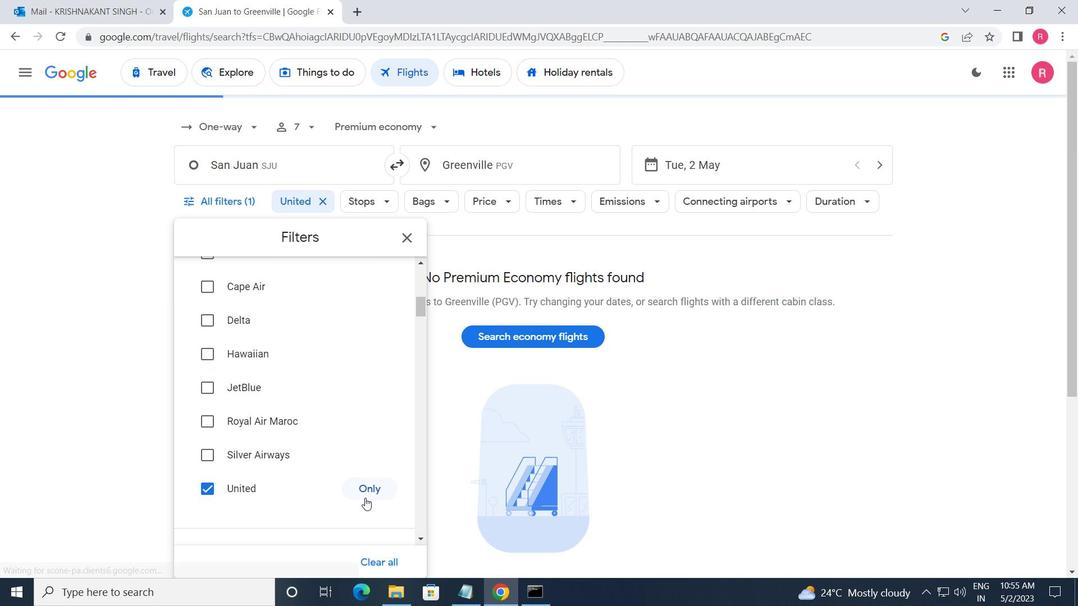 
Action: Mouse scrolled (364, 496) with delta (0, 0)
Screenshot: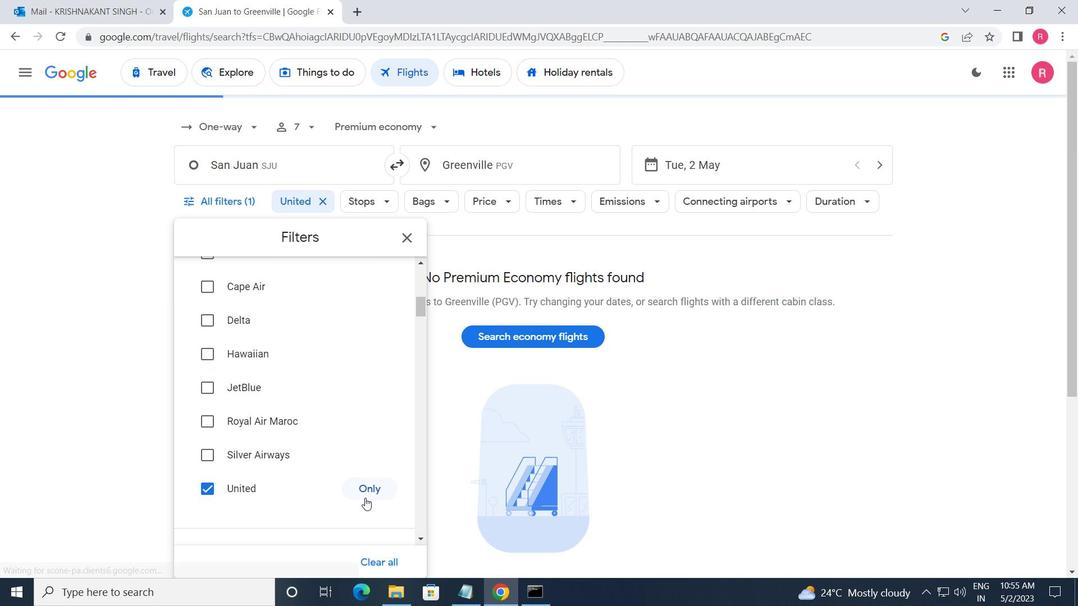 
Action: Mouse moved to (389, 422)
Screenshot: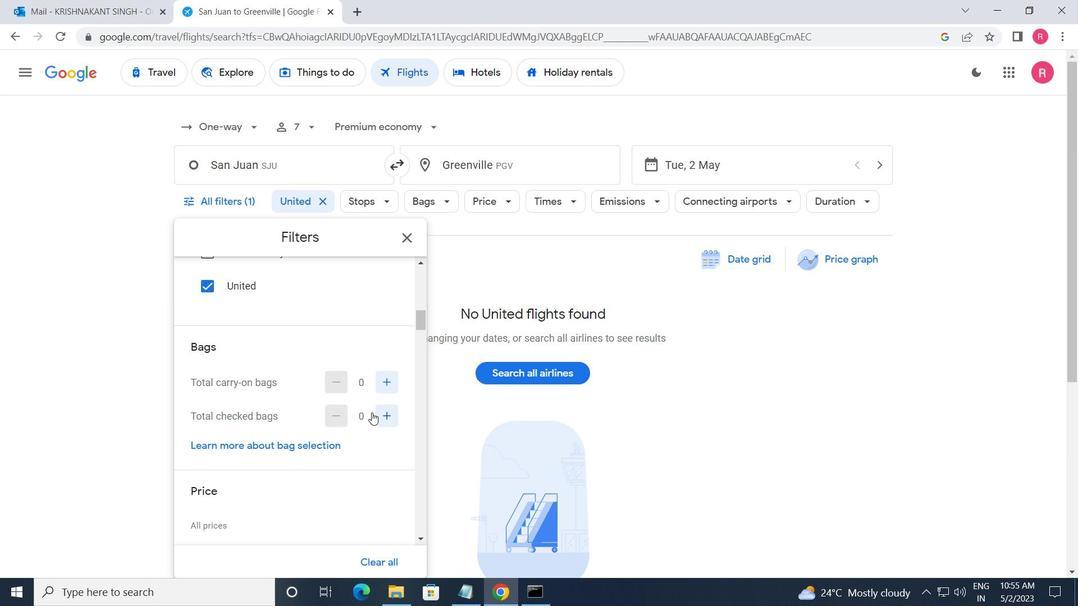 
Action: Mouse pressed left at (389, 422)
Screenshot: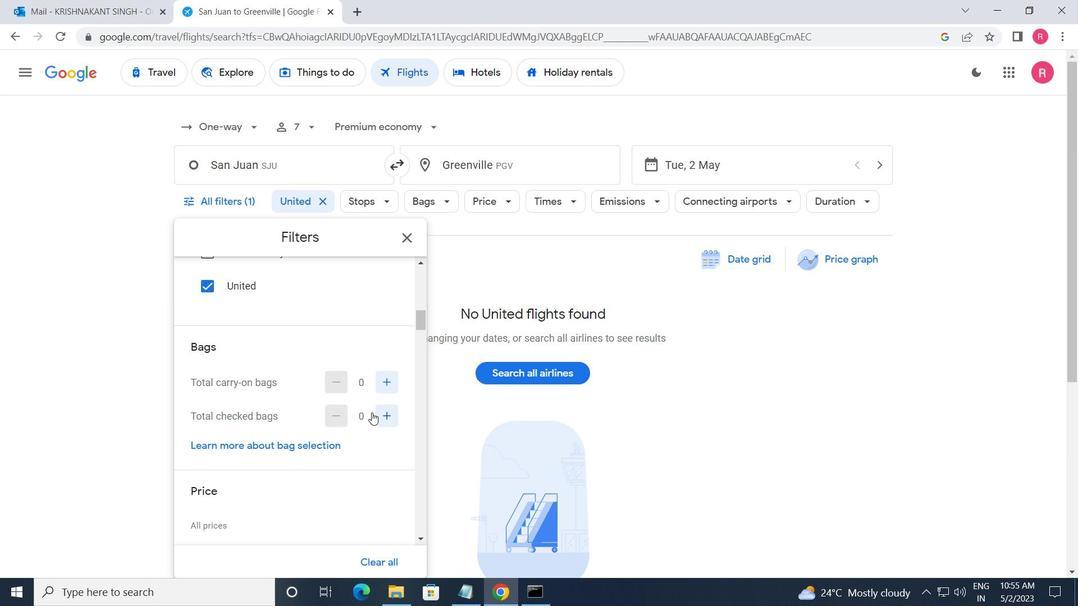 
Action: Mouse moved to (389, 422)
Screenshot: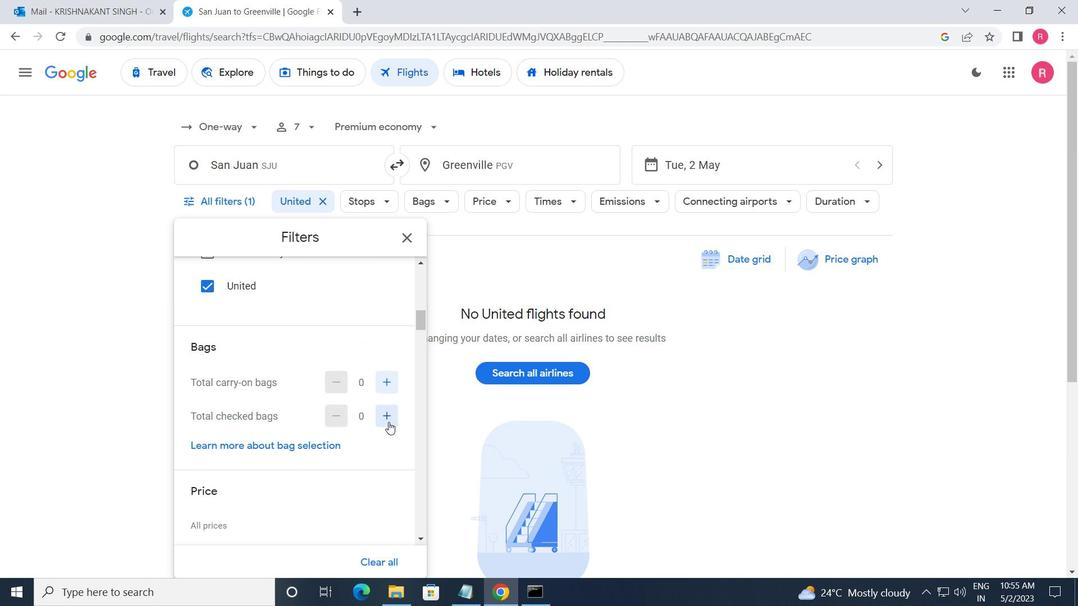 
Action: Mouse pressed left at (389, 422)
Screenshot: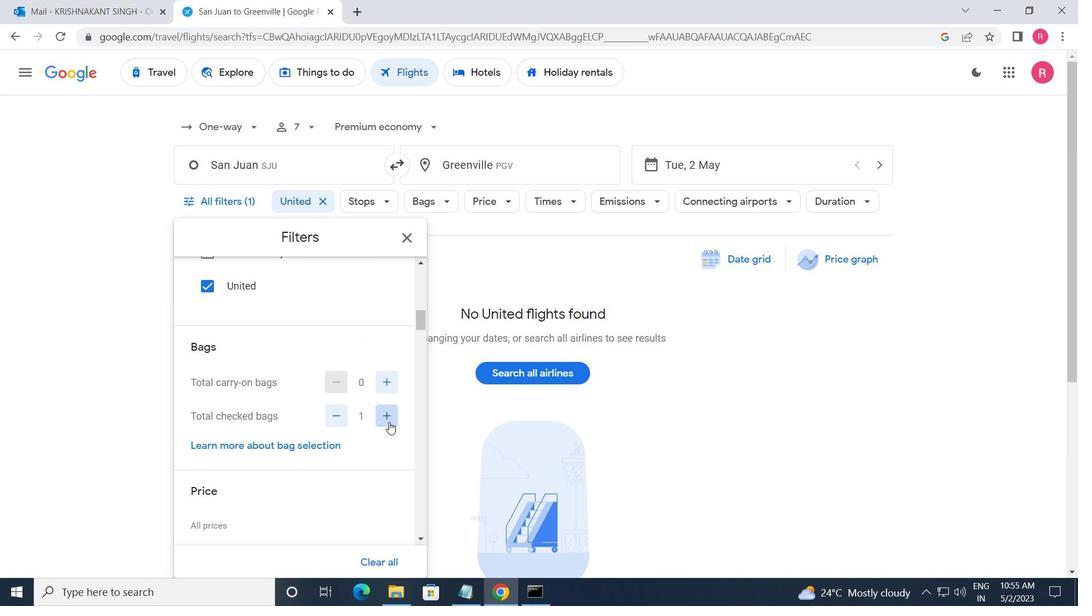 
Action: Mouse moved to (385, 422)
Screenshot: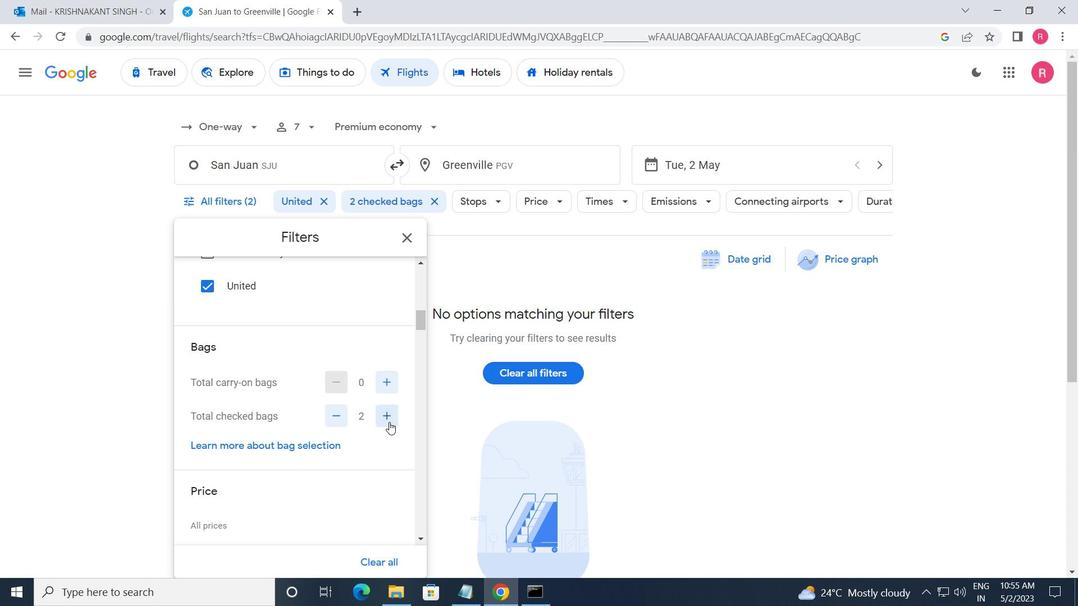 
Action: Mouse scrolled (385, 422) with delta (0, 0)
Screenshot: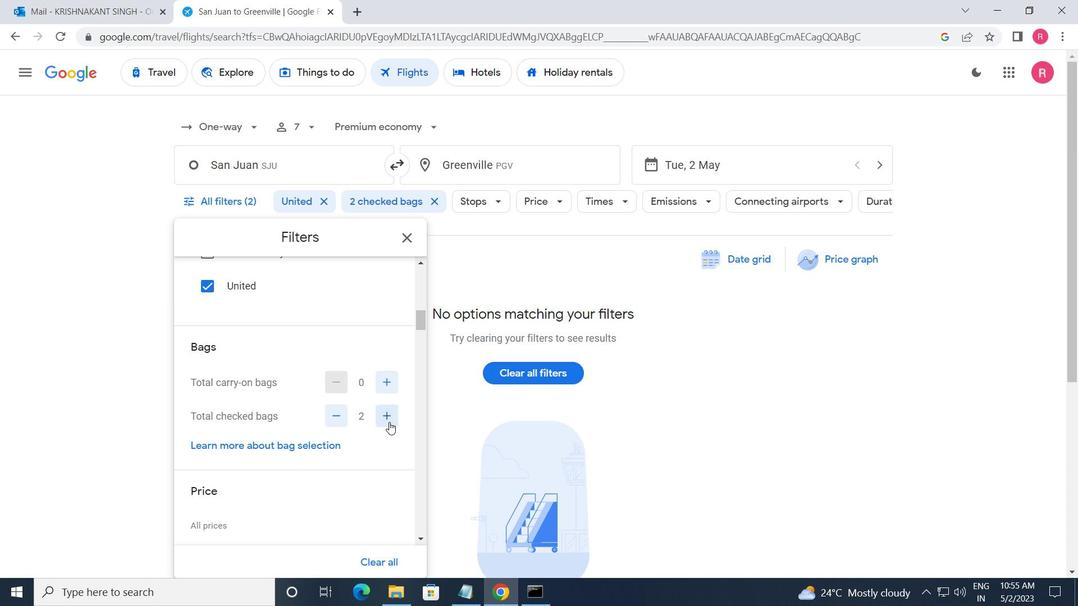 
Action: Mouse moved to (381, 422)
Screenshot: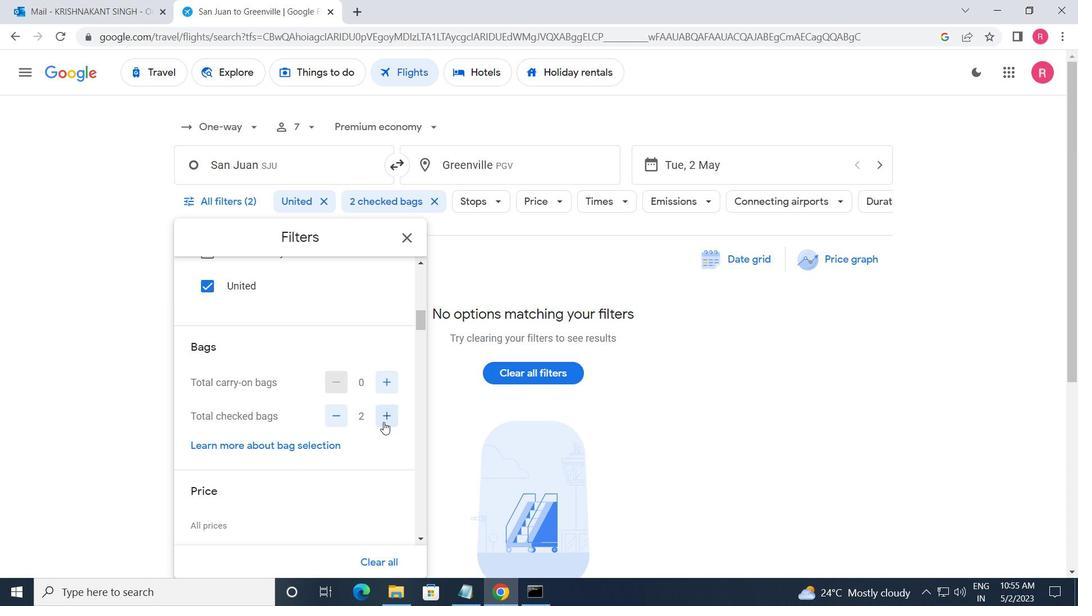 
Action: Mouse scrolled (381, 422) with delta (0, 0)
Screenshot: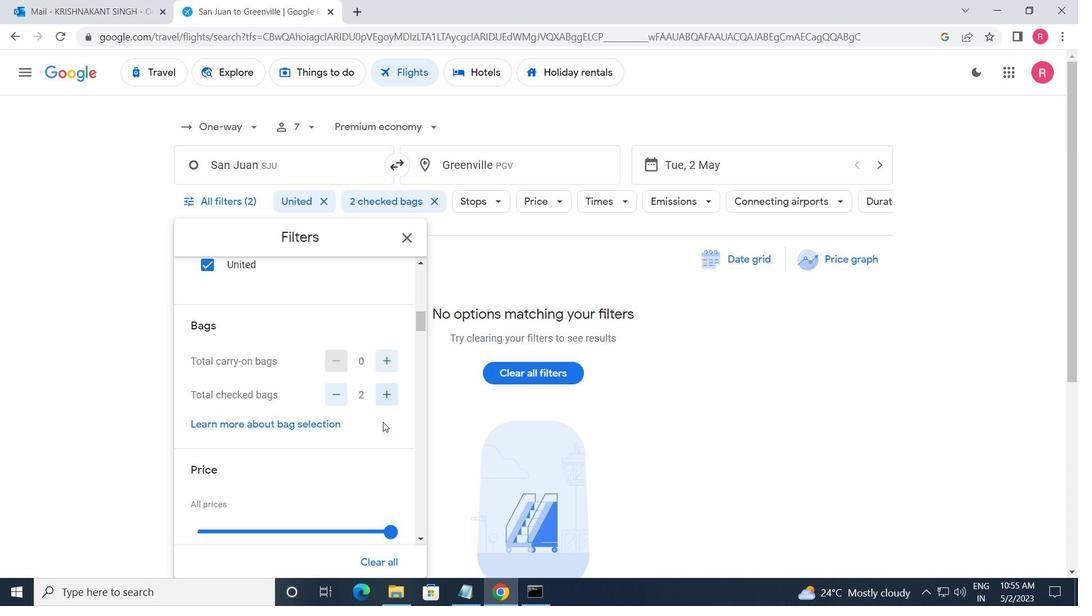 
Action: Mouse moved to (391, 419)
Screenshot: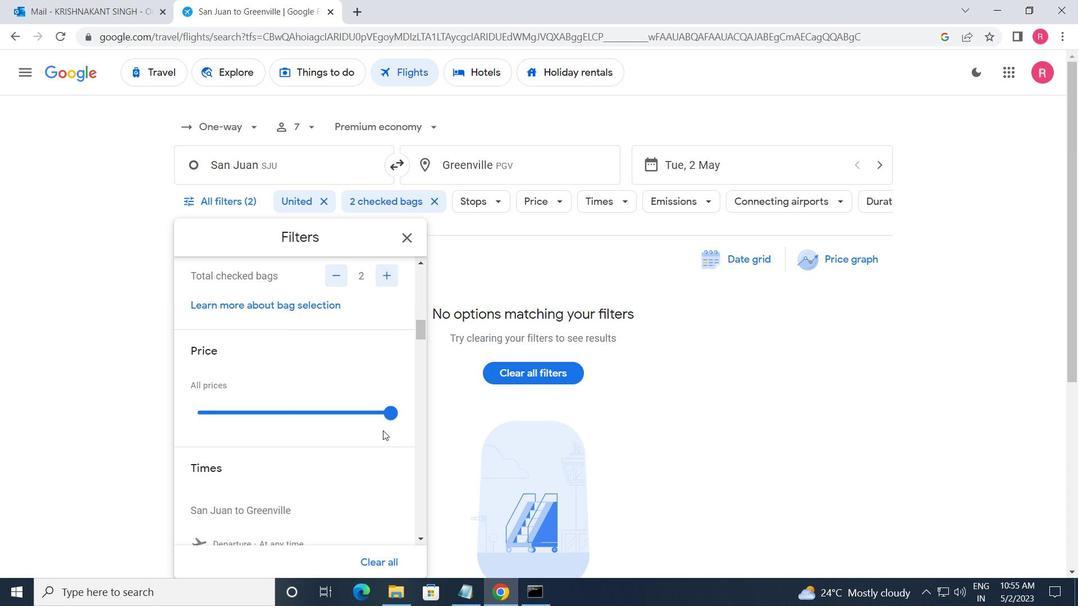 
Action: Mouse pressed left at (391, 419)
Screenshot: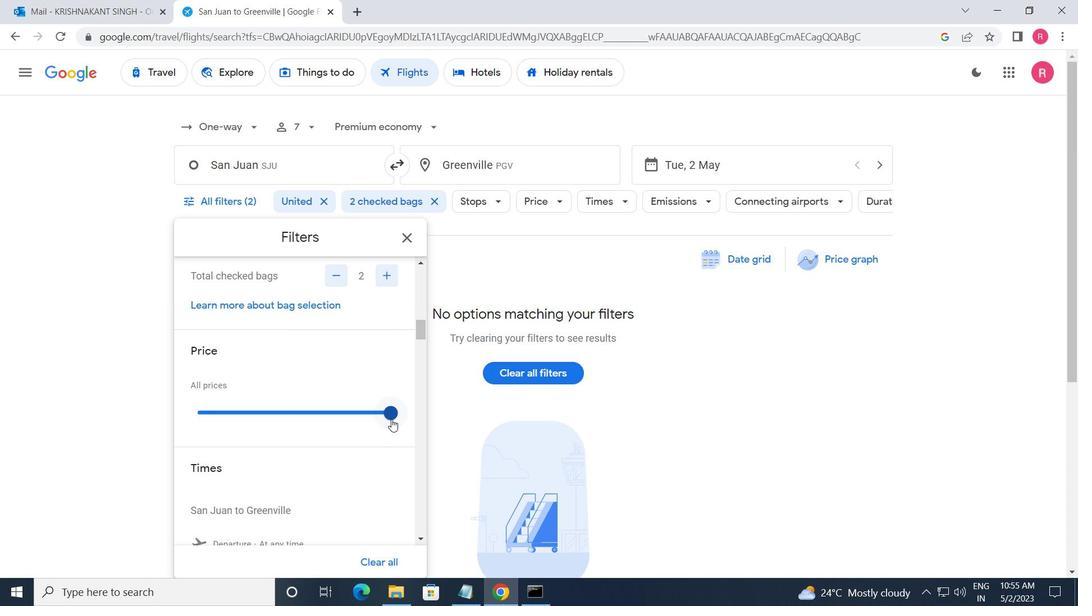 
Action: Mouse moved to (377, 446)
Screenshot: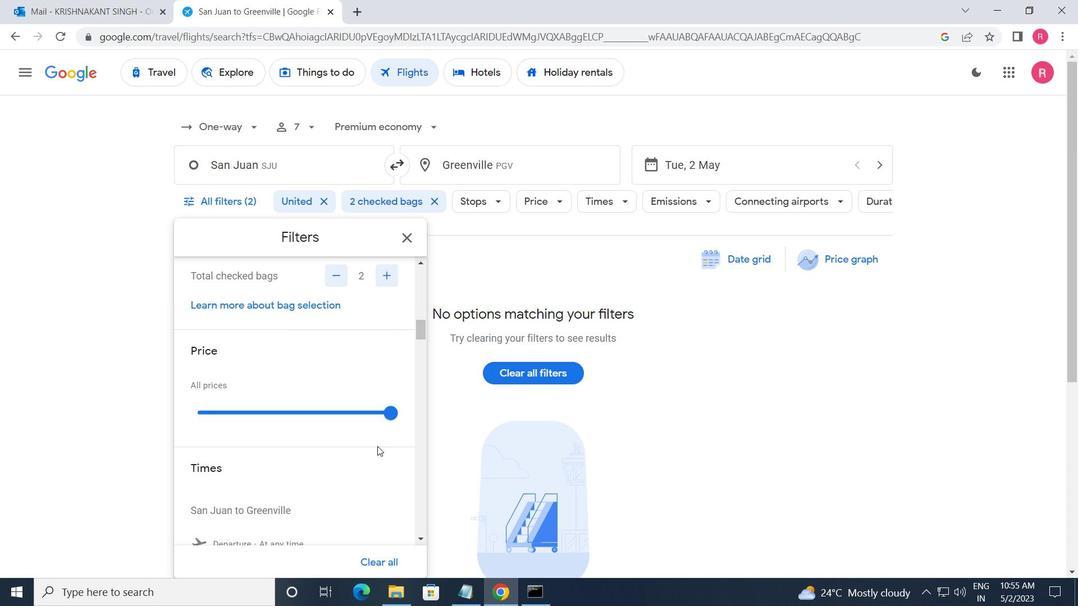 
Action: Mouse scrolled (377, 446) with delta (0, 0)
Screenshot: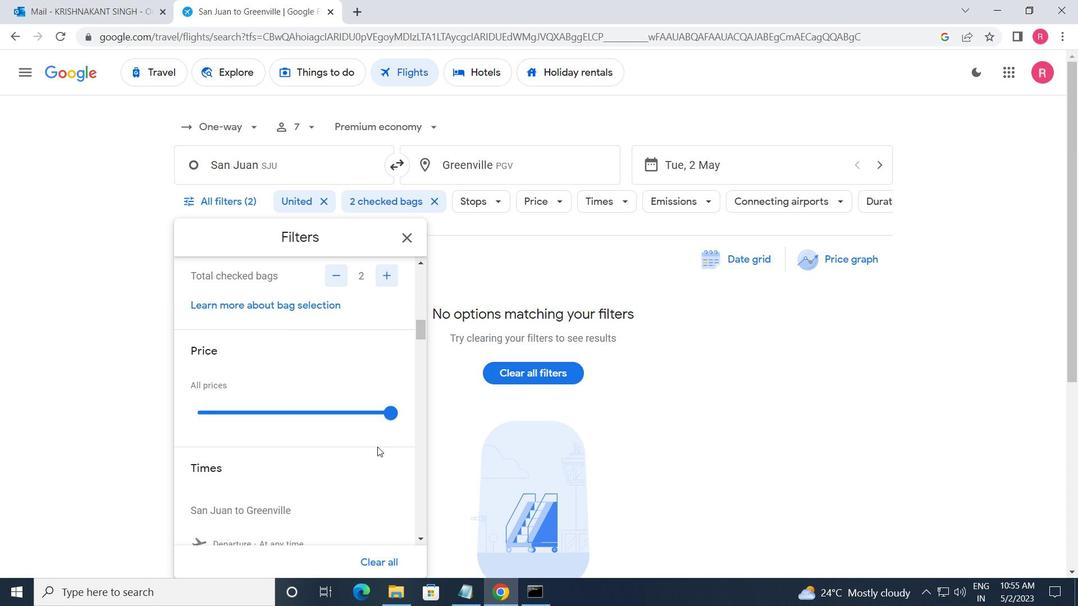
Action: Mouse moved to (378, 444)
Screenshot: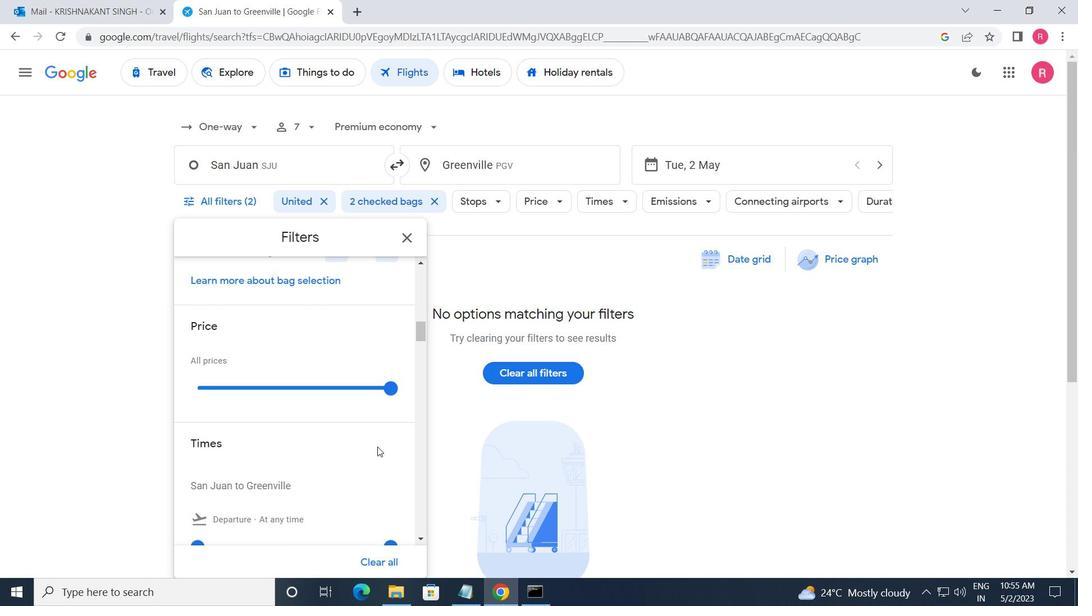 
Action: Mouse scrolled (378, 444) with delta (0, 0)
Screenshot: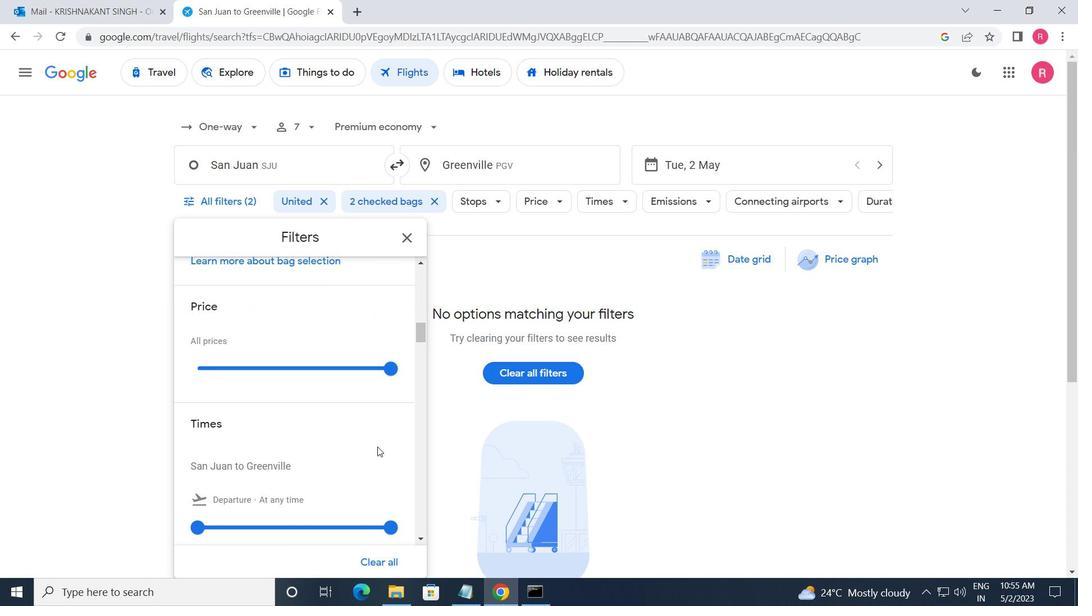 
Action: Mouse moved to (200, 425)
Screenshot: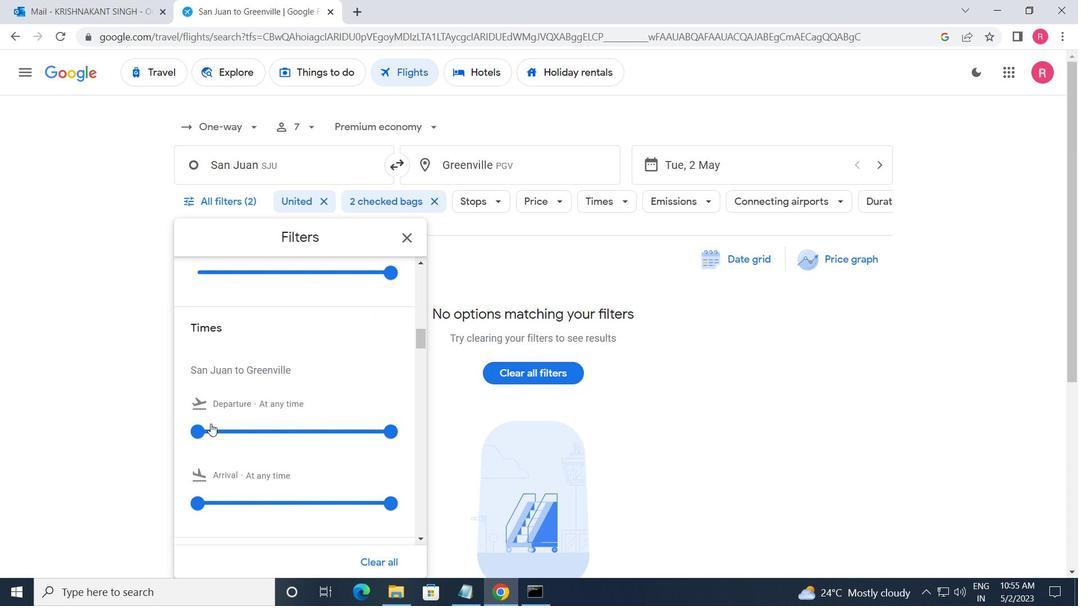 
Action: Mouse pressed left at (200, 425)
Screenshot: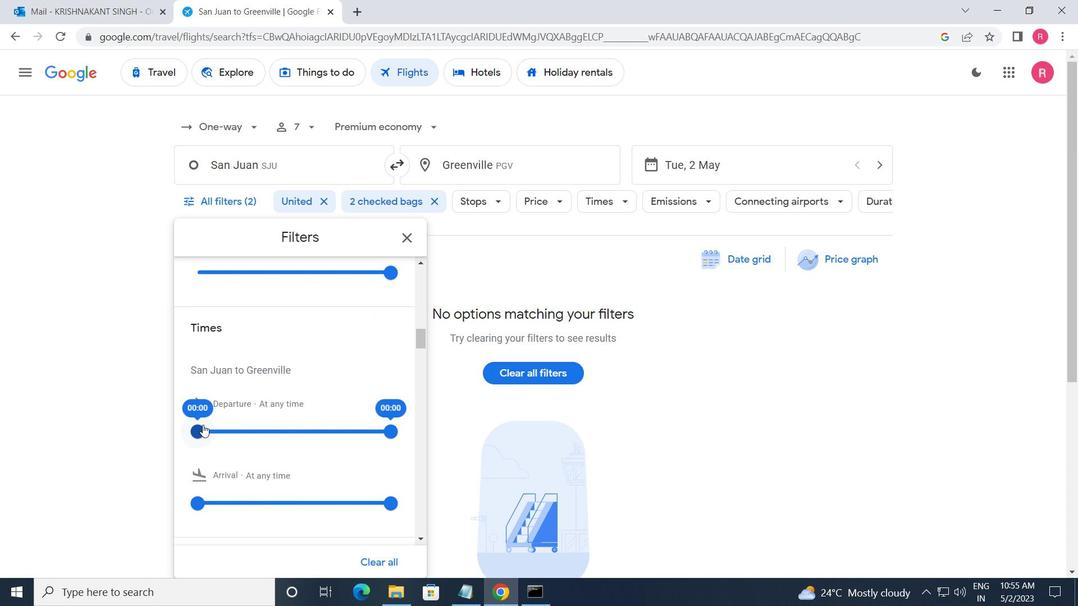 
Action: Mouse moved to (386, 430)
Screenshot: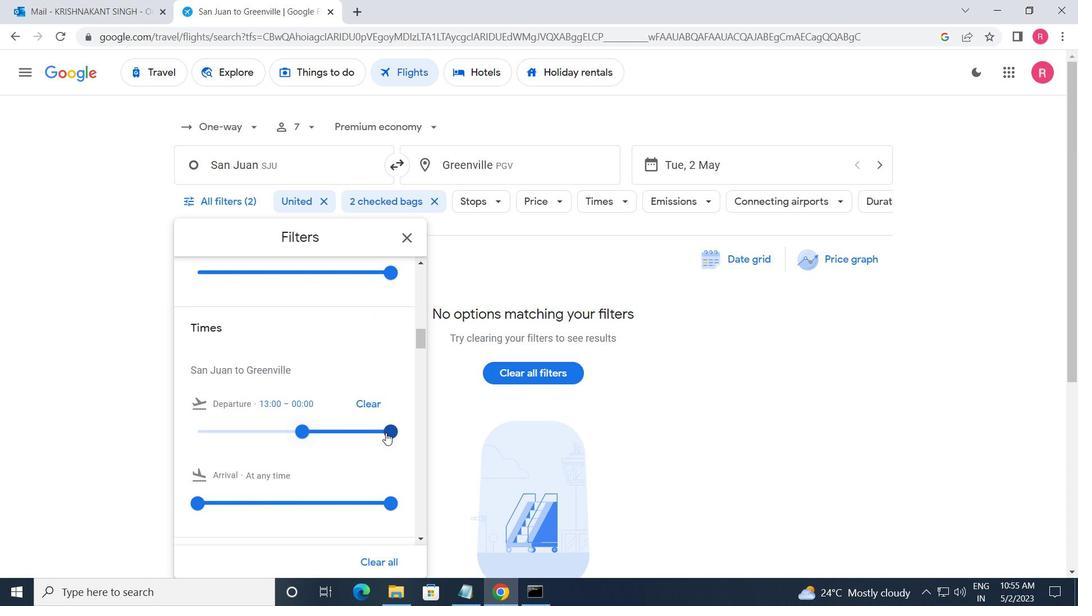 
Action: Mouse pressed left at (386, 430)
Screenshot: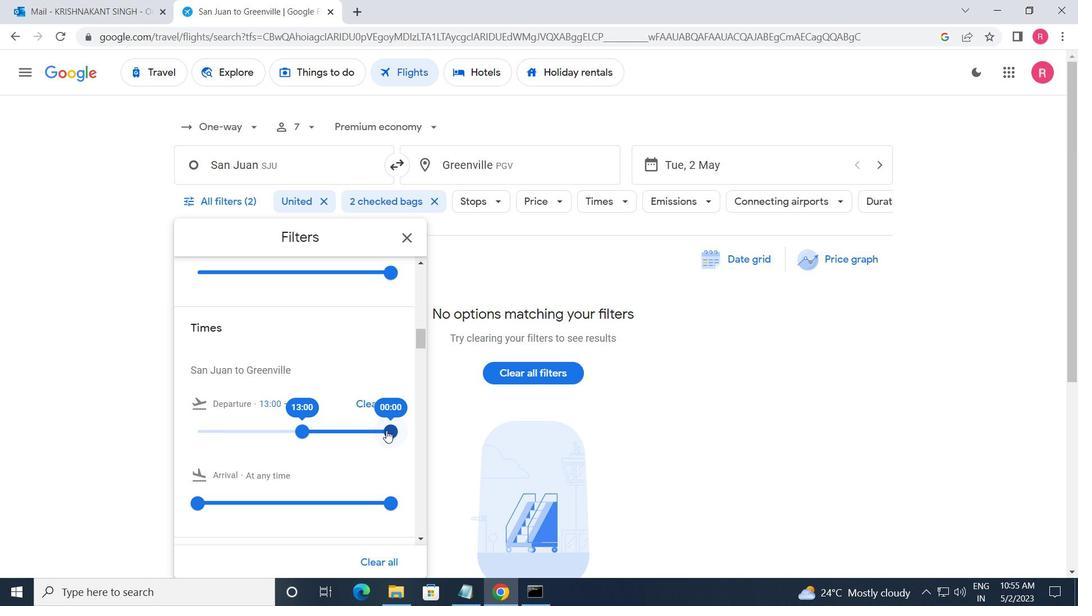
Action: Mouse moved to (409, 235)
Screenshot: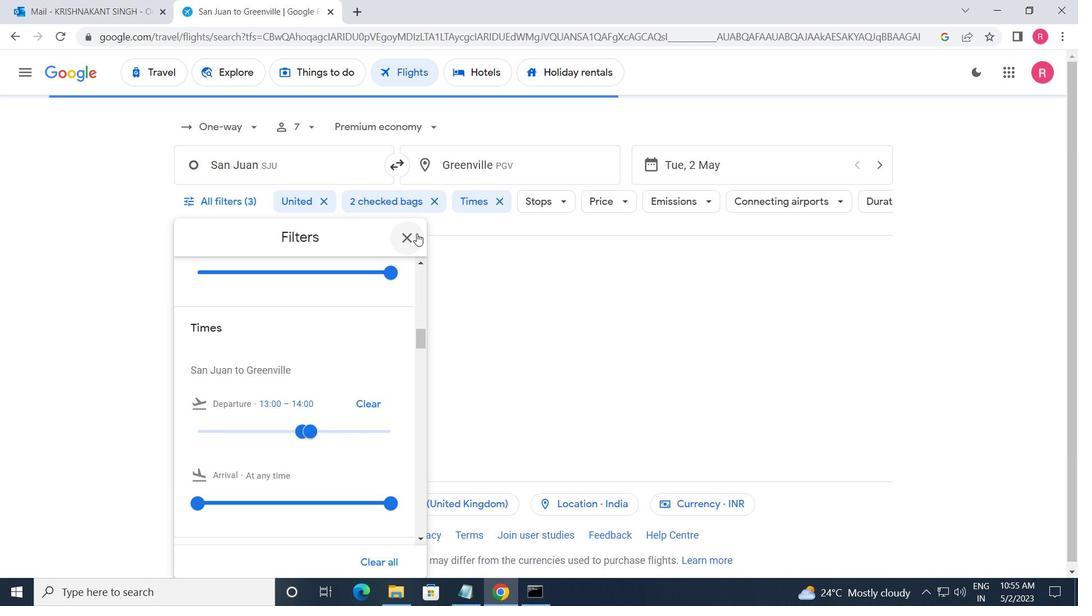 
Action: Mouse pressed left at (409, 235)
Screenshot: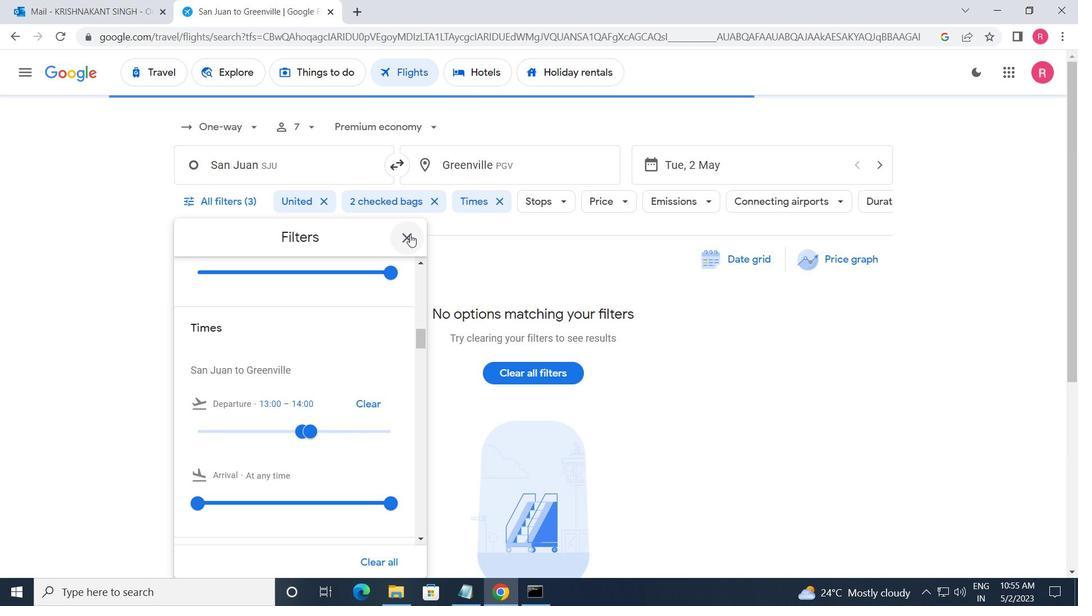 
